 Task: Look for space in Lower Sacvkille, Canada from 7th July, 2023 to 15th July, 2023 for 6 adults in price range Rs.15000 to Rs.20000. Place can be entire place with 3 bedrooms having 3 beds and 3 bathrooms. Property type can be house, flat, guest house. Booking option can be shelf check-in. Required host language is English.
Action: Mouse moved to (379, 74)
Screenshot: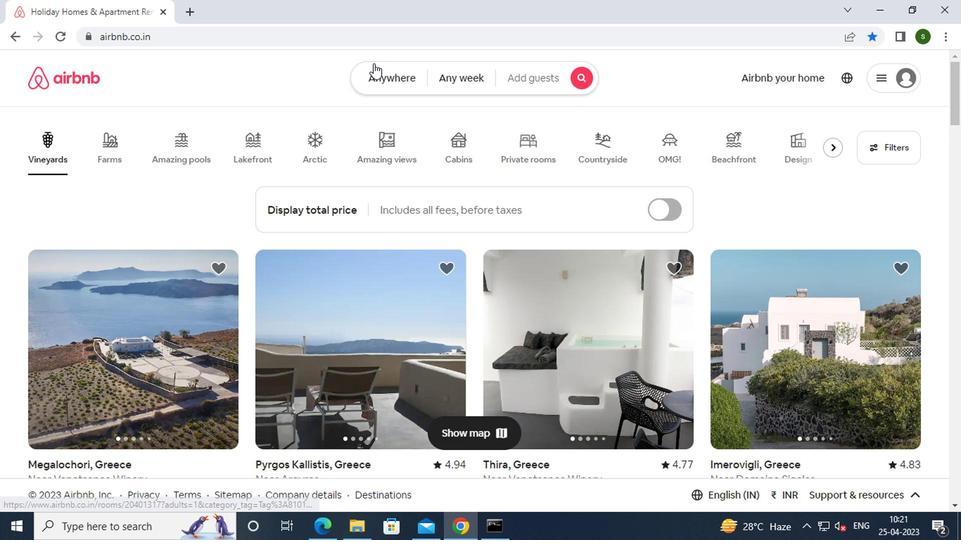 
Action: Mouse pressed left at (379, 74)
Screenshot: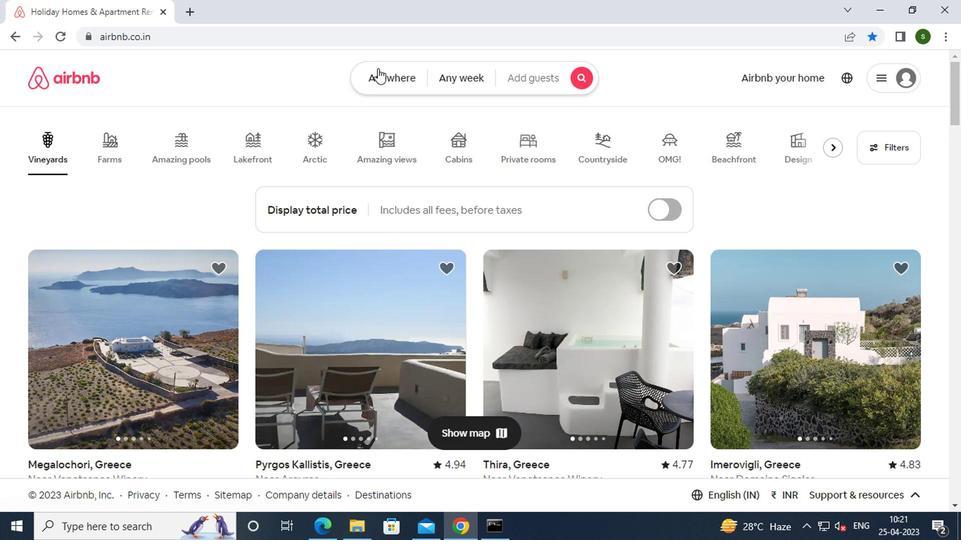 
Action: Mouse moved to (242, 136)
Screenshot: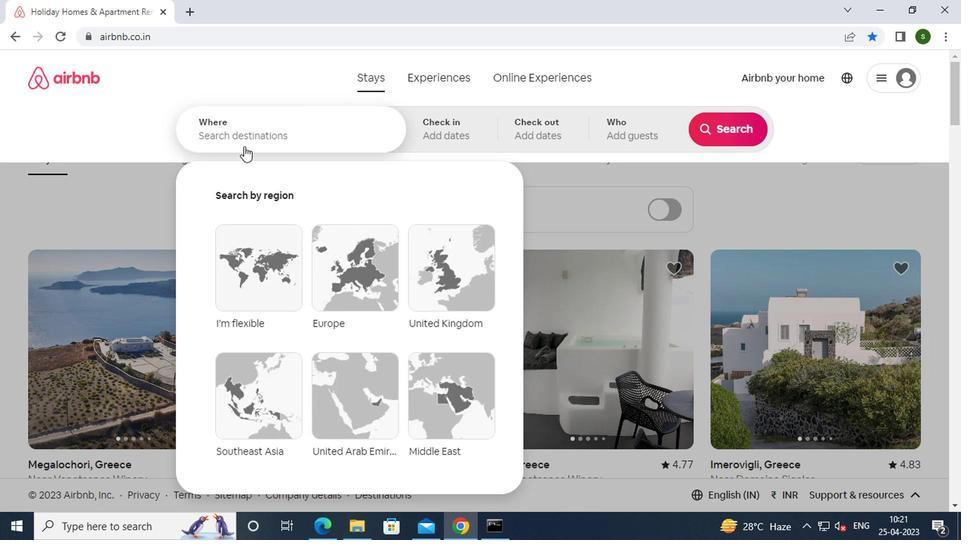 
Action: Mouse pressed left at (242, 136)
Screenshot: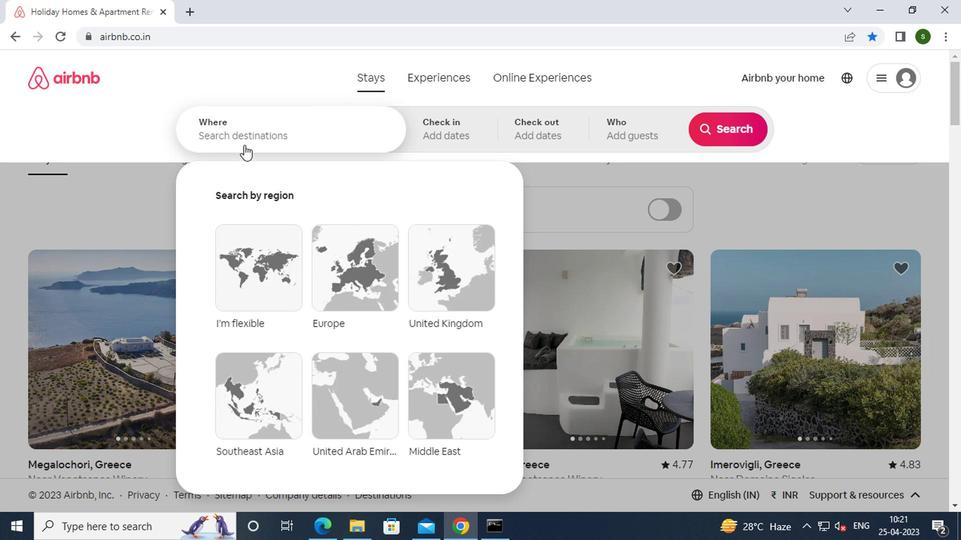 
Action: Key pressed l<Key.caps_lock>ower<Key.space><Key.caps_lock>s<Key.caps_lock>acvkille,<Key.space><Key.caps_lock>c<Key.caps_lock>anada<Key.enter>
Screenshot: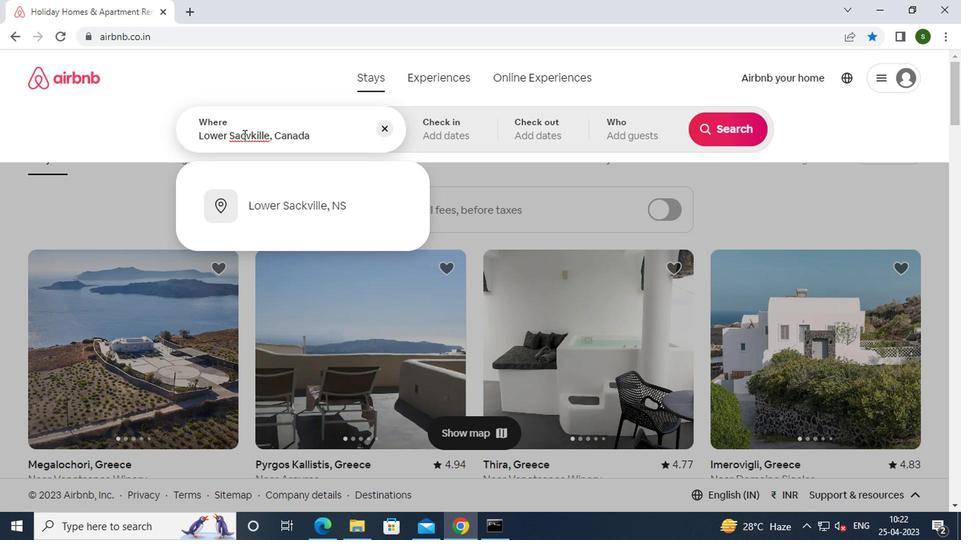 
Action: Mouse moved to (714, 243)
Screenshot: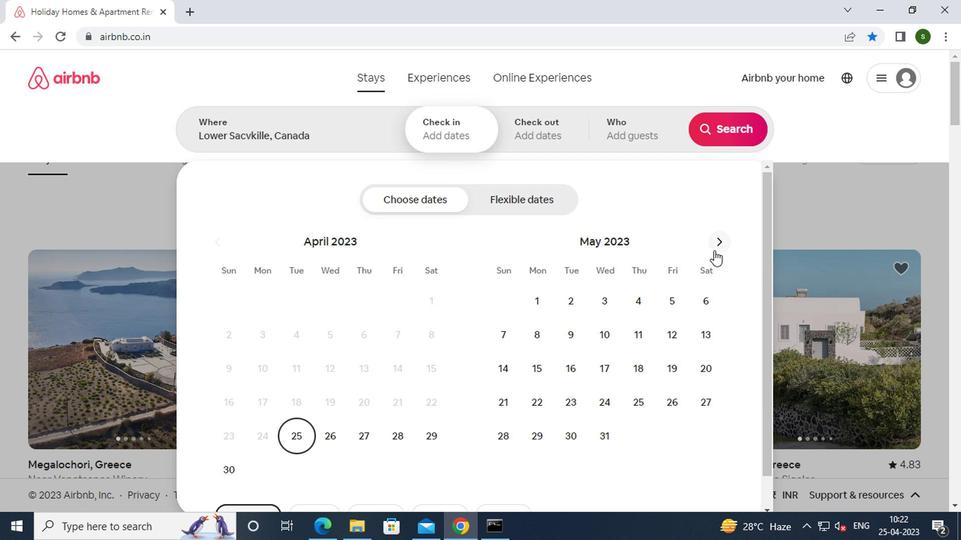 
Action: Mouse pressed left at (714, 243)
Screenshot: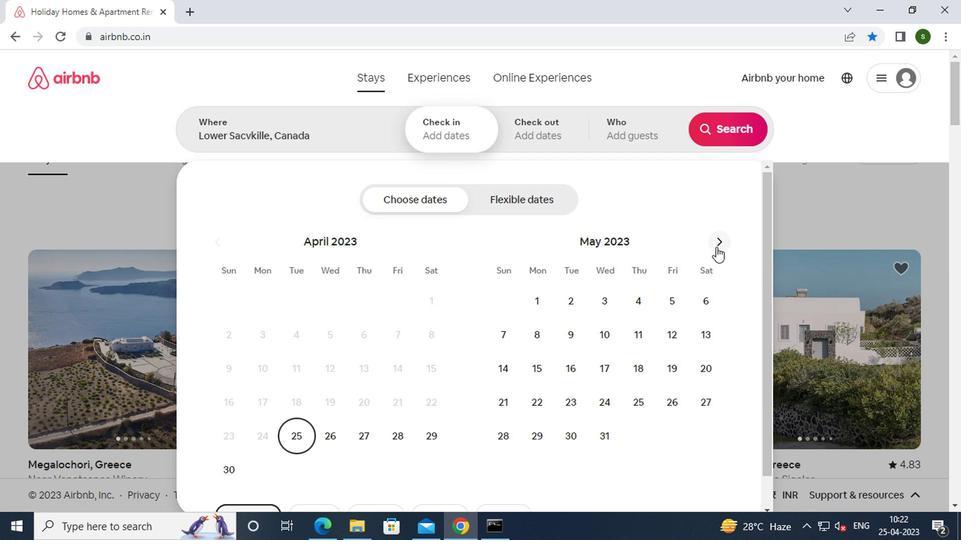 
Action: Mouse pressed left at (714, 243)
Screenshot: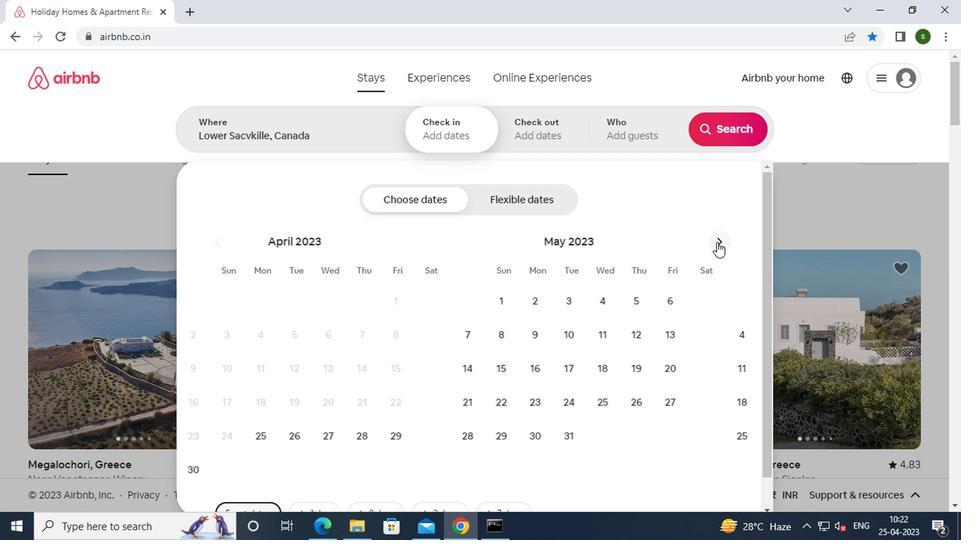 
Action: Mouse moved to (667, 333)
Screenshot: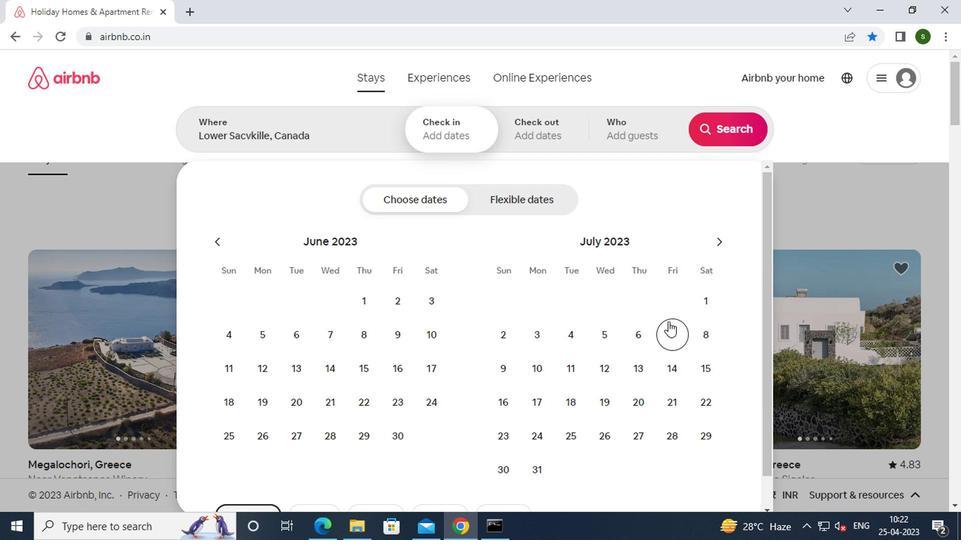 
Action: Mouse pressed left at (667, 333)
Screenshot: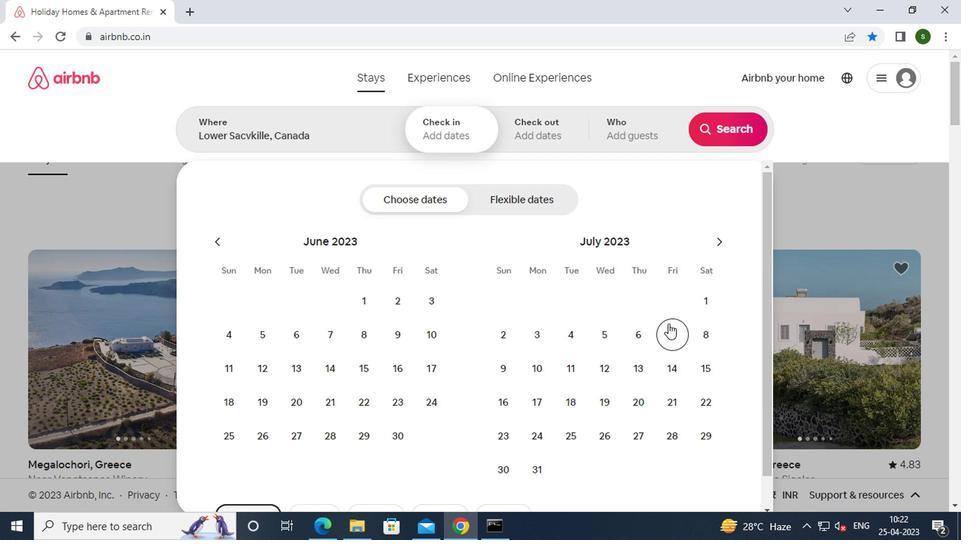
Action: Mouse moved to (707, 374)
Screenshot: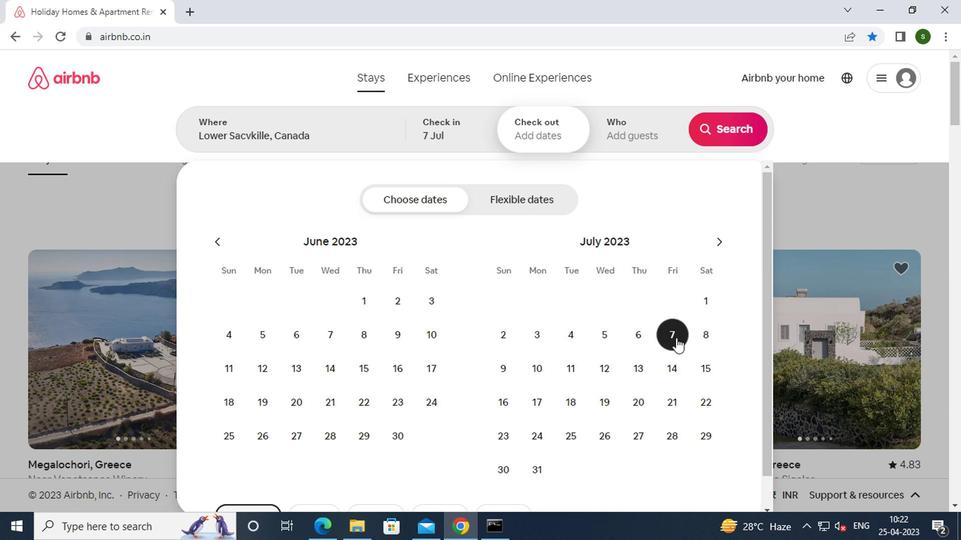 
Action: Mouse pressed left at (707, 374)
Screenshot: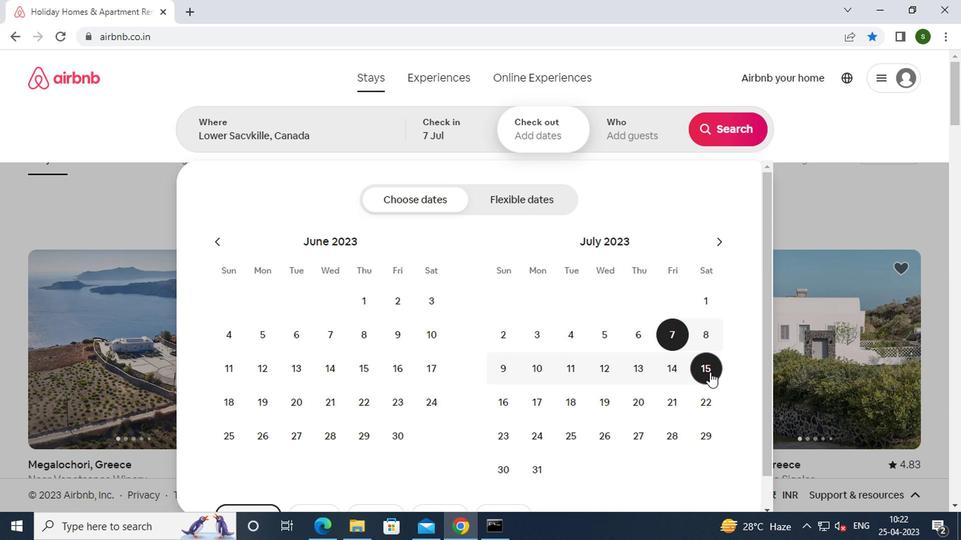 
Action: Mouse moved to (640, 139)
Screenshot: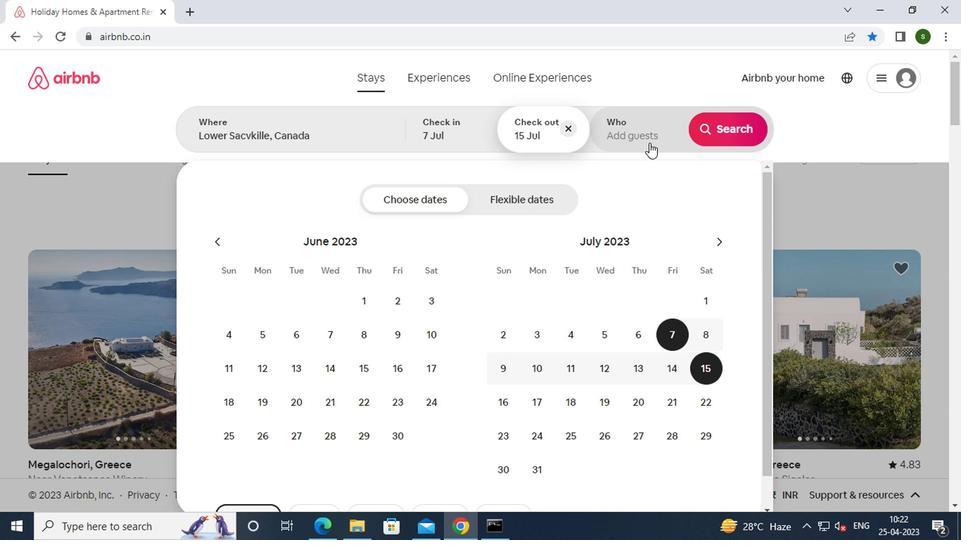 
Action: Mouse pressed left at (640, 139)
Screenshot: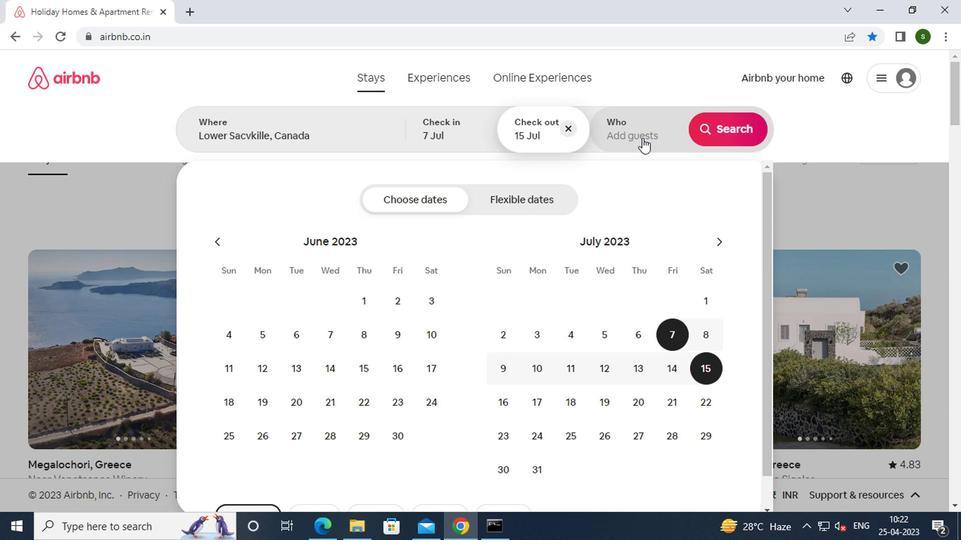 
Action: Mouse moved to (727, 206)
Screenshot: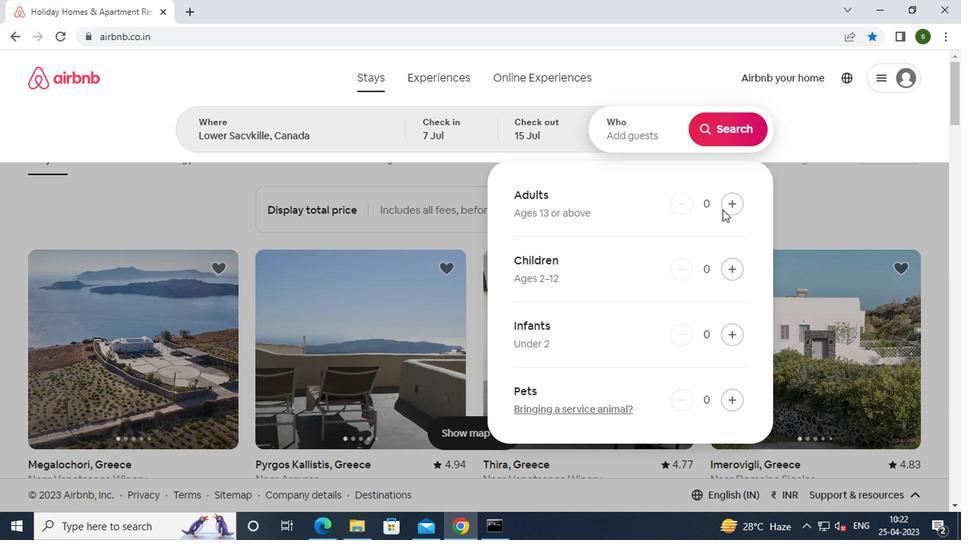 
Action: Mouse pressed left at (727, 206)
Screenshot: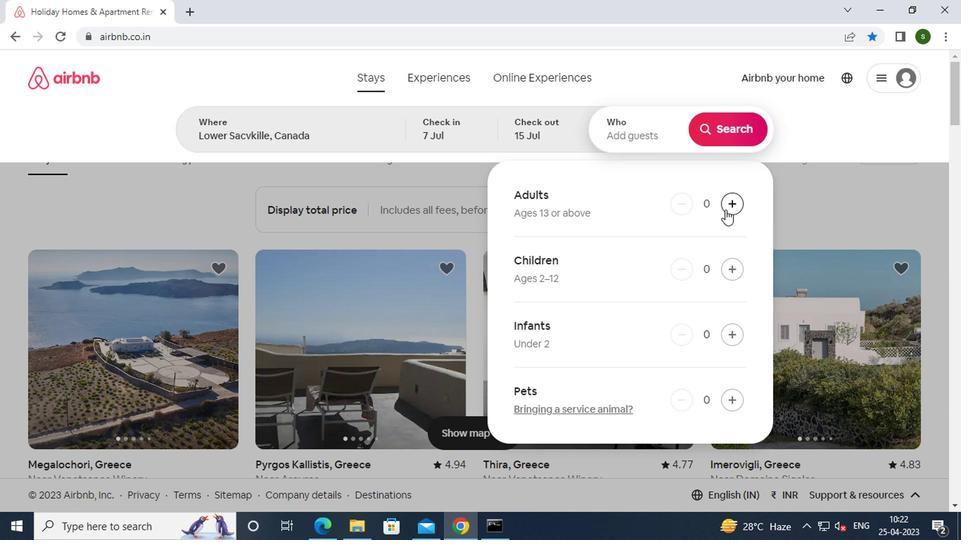 
Action: Mouse pressed left at (727, 206)
Screenshot: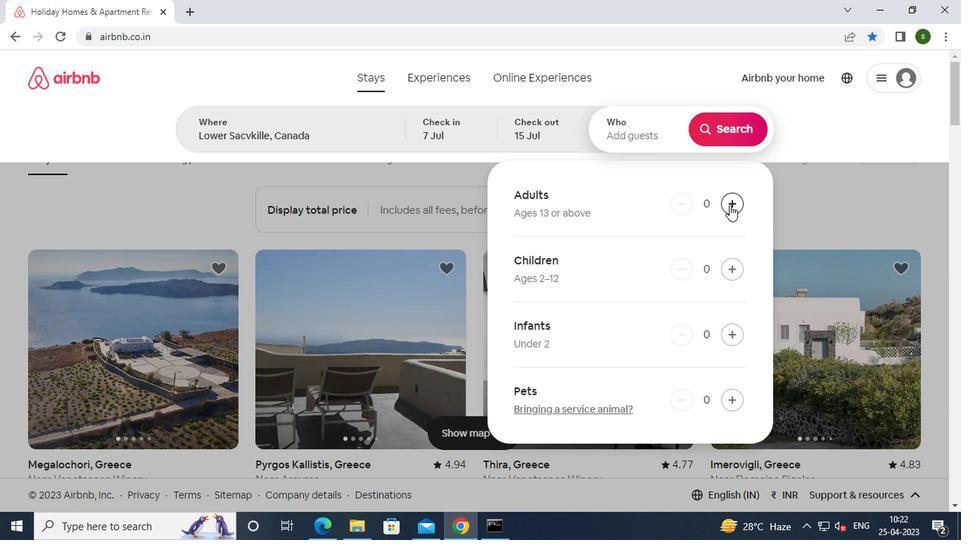 
Action: Mouse pressed left at (727, 206)
Screenshot: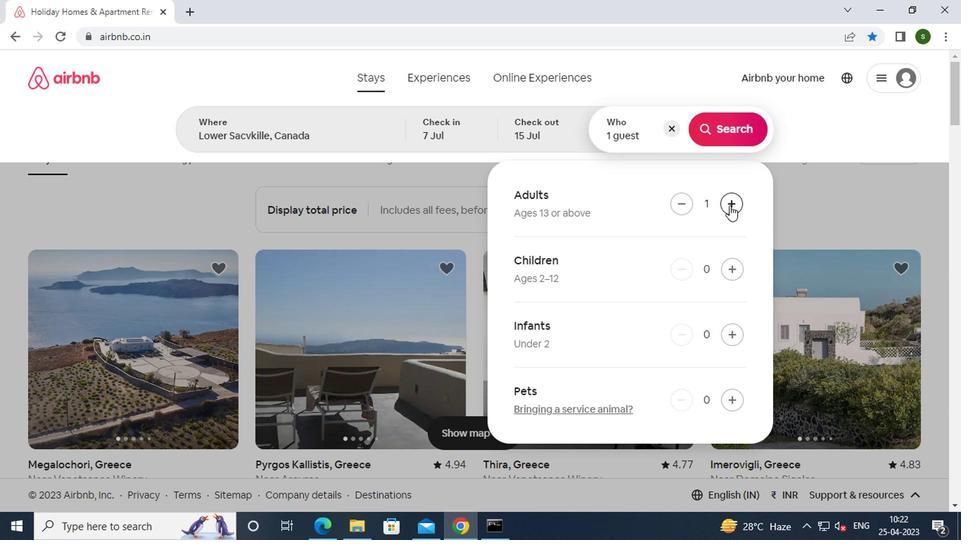 
Action: Mouse pressed left at (727, 206)
Screenshot: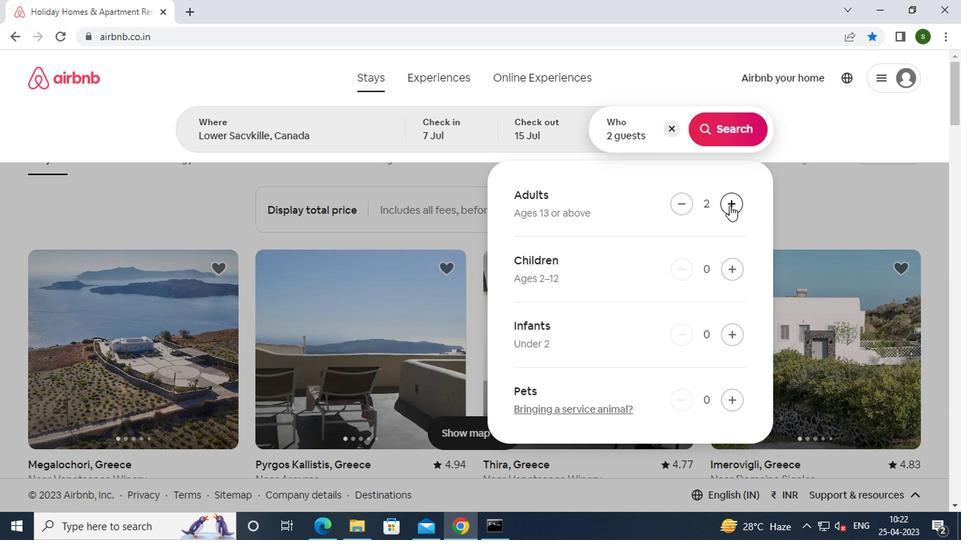 
Action: Mouse pressed left at (727, 206)
Screenshot: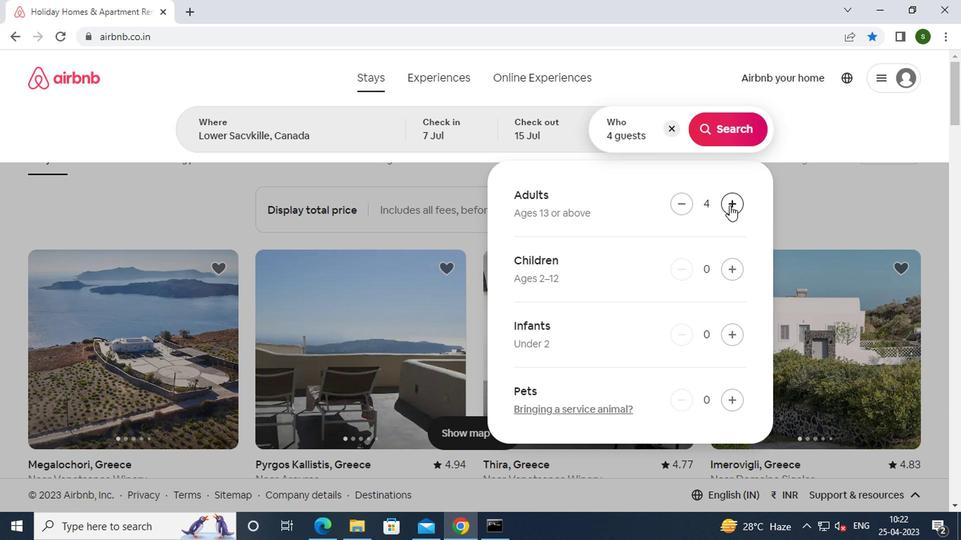 
Action: Mouse moved to (727, 206)
Screenshot: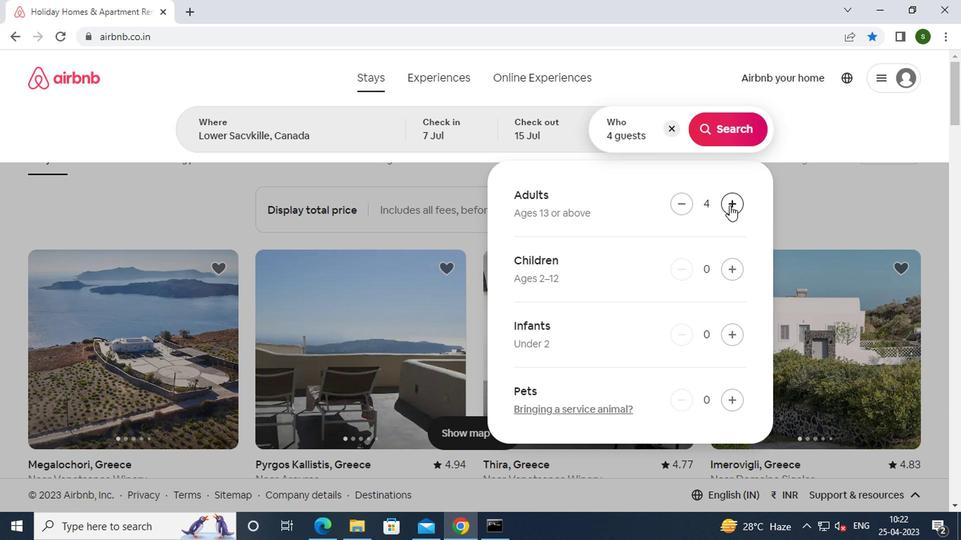 
Action: Mouse pressed left at (727, 206)
Screenshot: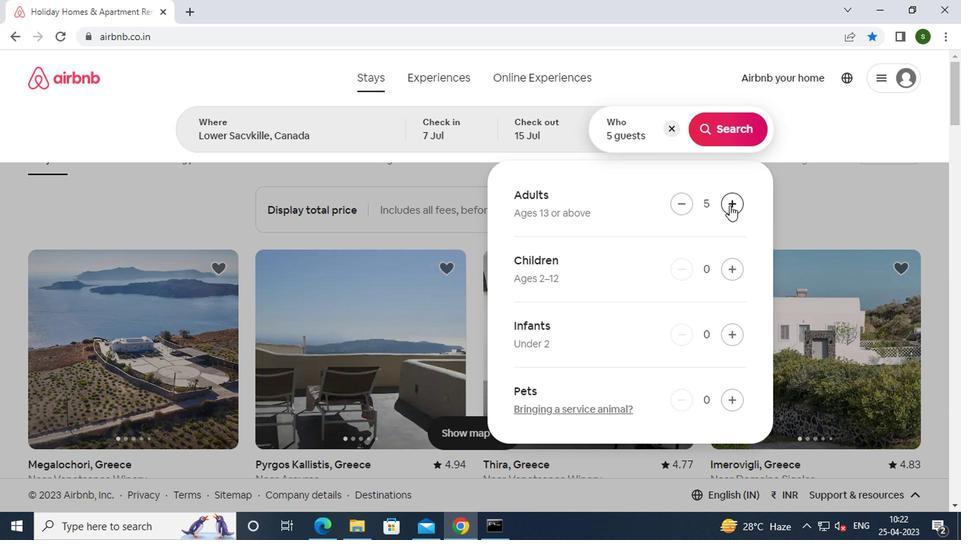 
Action: Mouse moved to (712, 135)
Screenshot: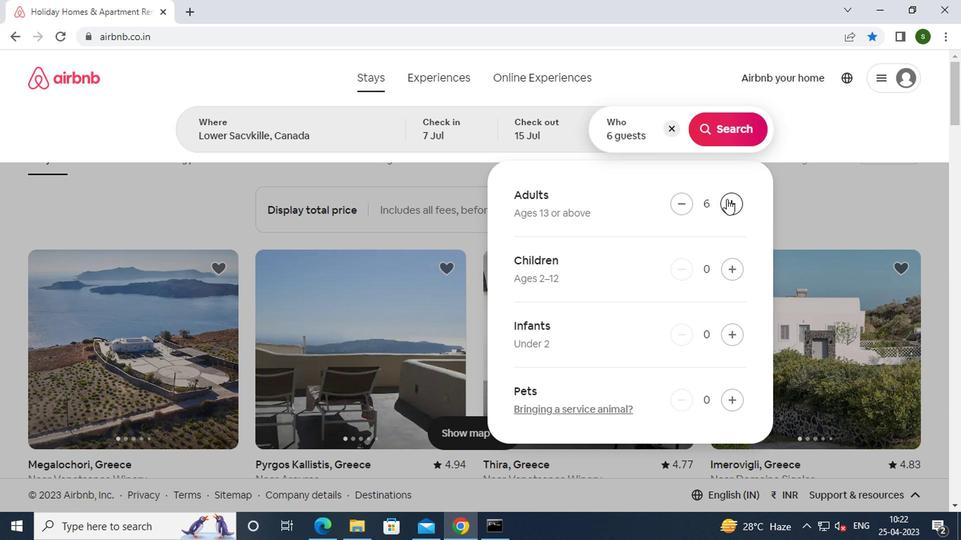 
Action: Mouse pressed left at (712, 135)
Screenshot: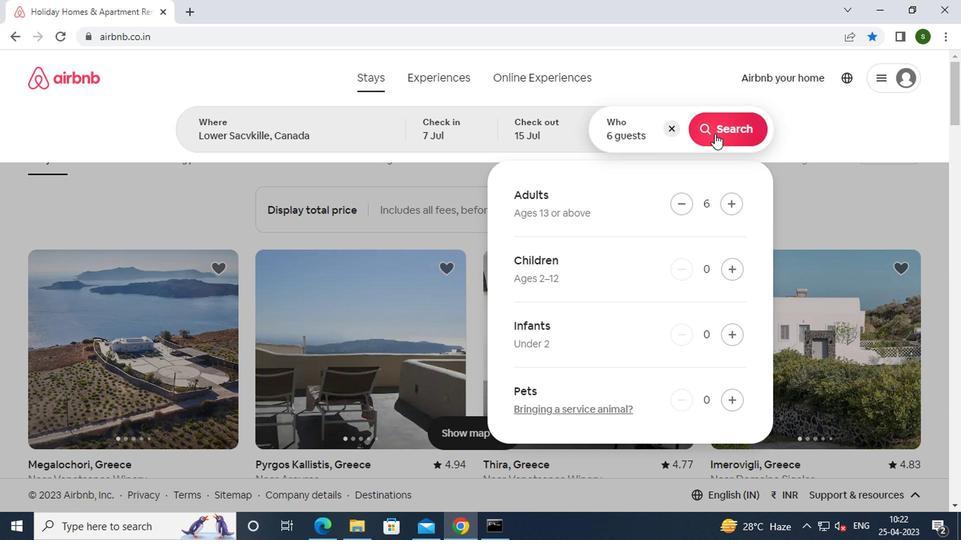 
Action: Mouse moved to (880, 130)
Screenshot: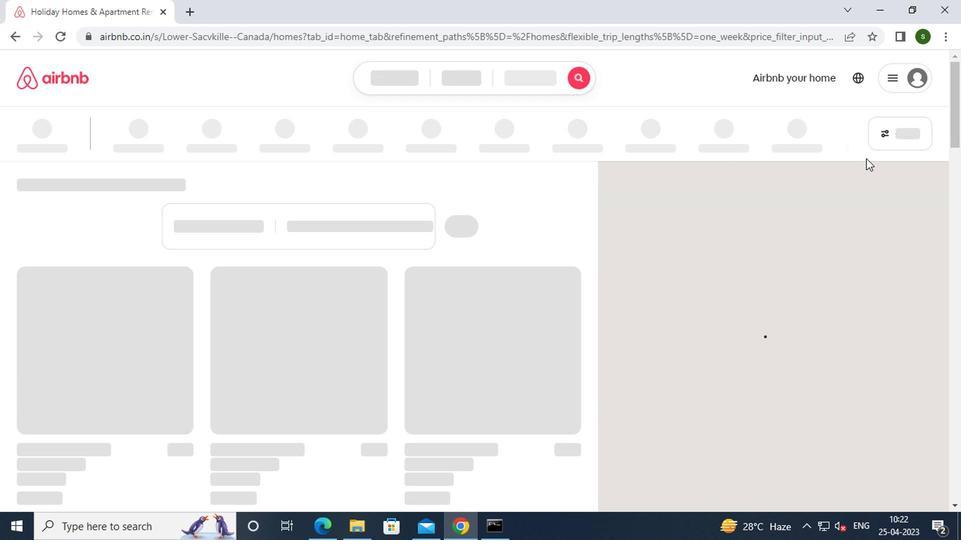 
Action: Mouse pressed left at (880, 130)
Screenshot: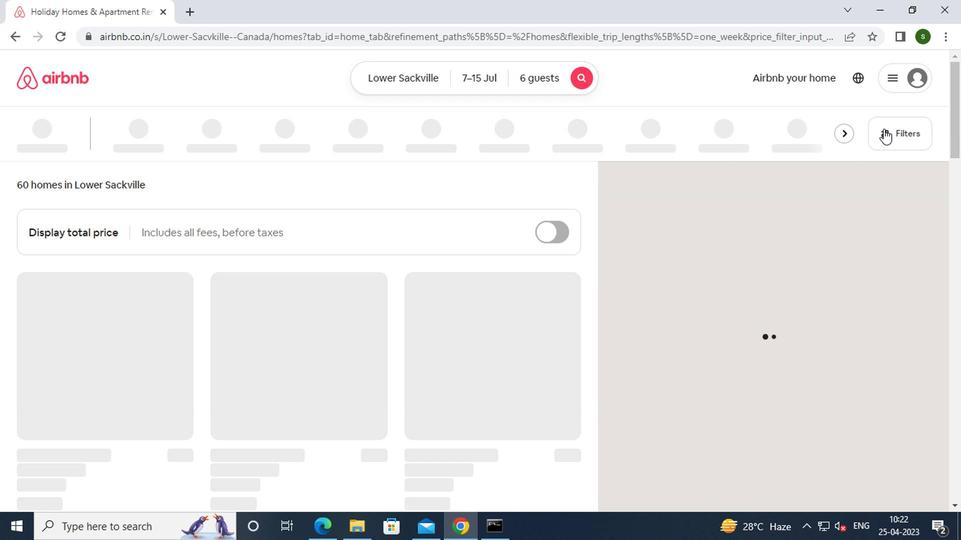 
Action: Mouse moved to (356, 318)
Screenshot: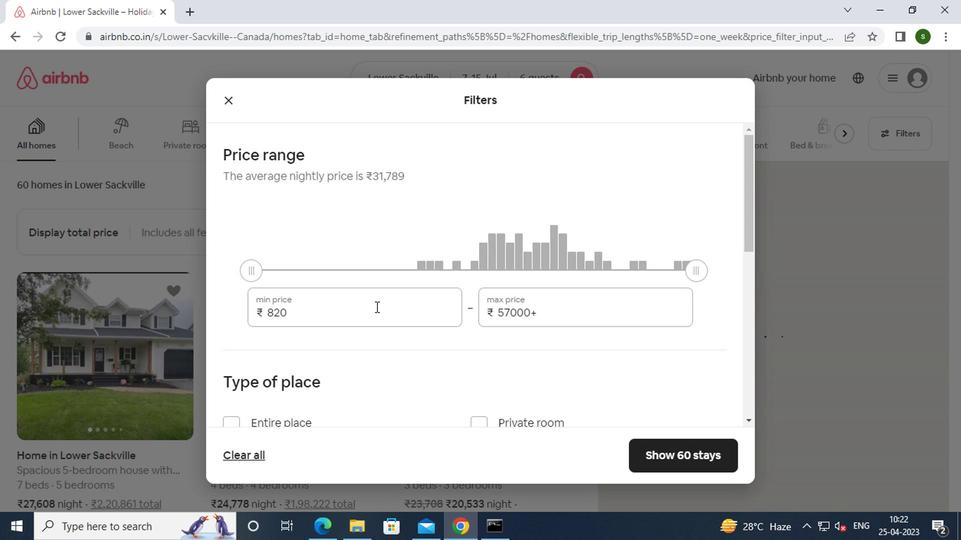 
Action: Mouse pressed left at (356, 318)
Screenshot: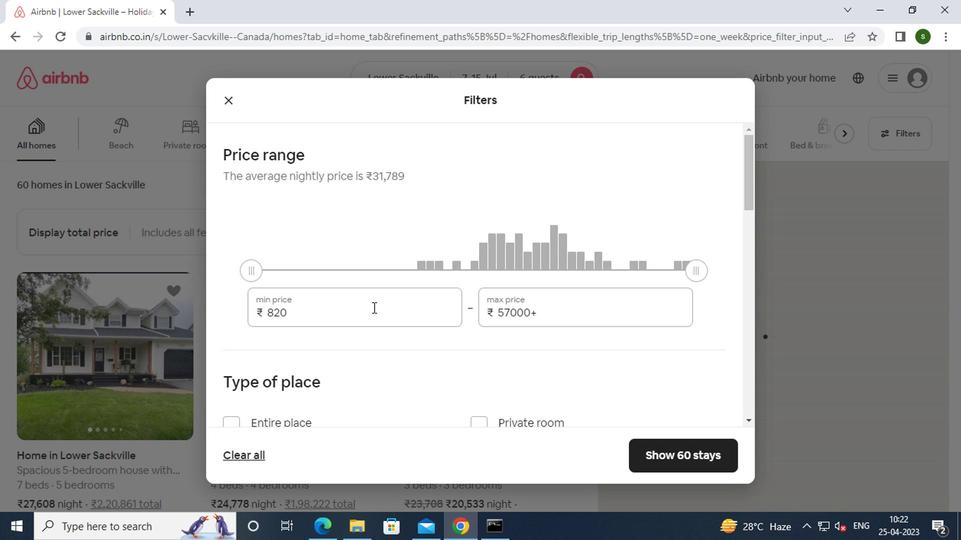 
Action: Key pressed <Key.backspace><Key.backspace><Key.backspace><Key.backspace><Key.backspace><Key.backspace><Key.backspace>15000
Screenshot: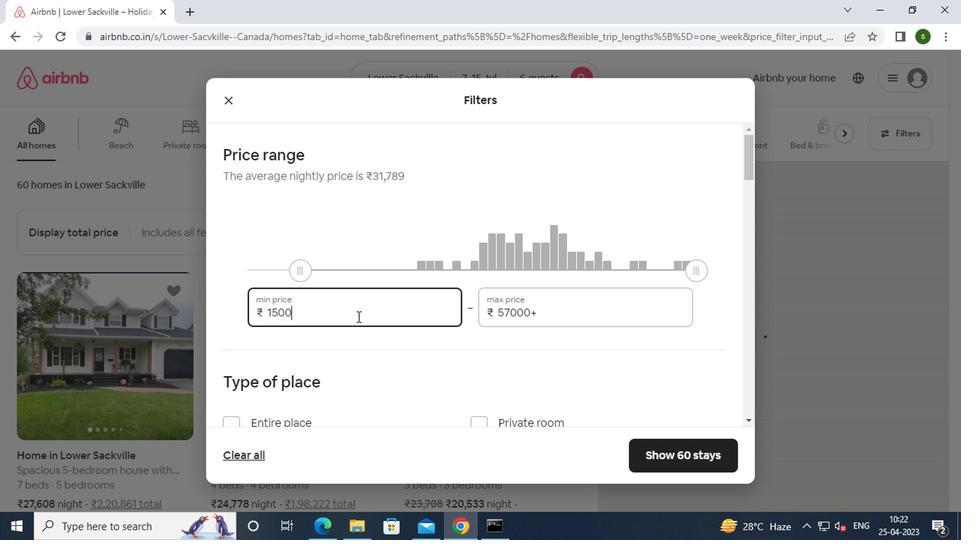 
Action: Mouse moved to (548, 313)
Screenshot: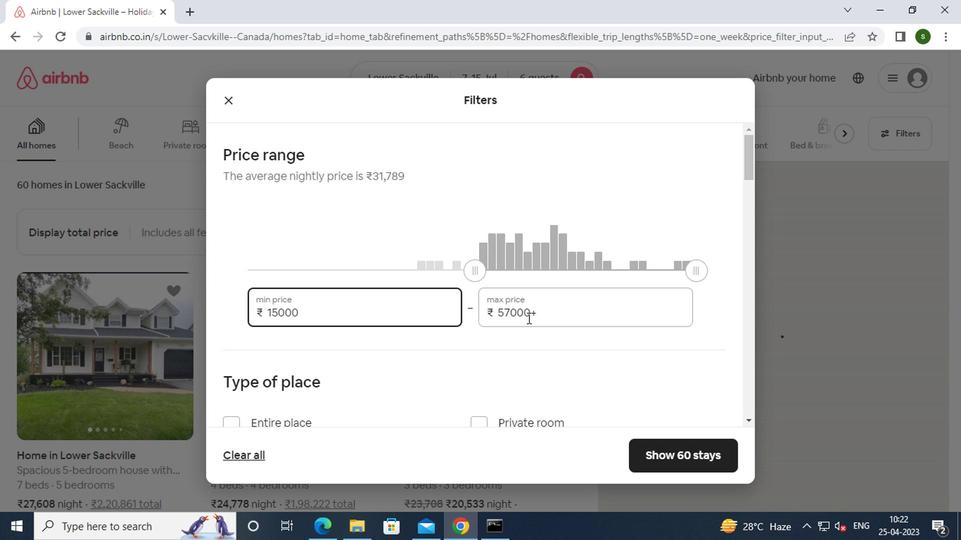
Action: Mouse pressed left at (548, 313)
Screenshot: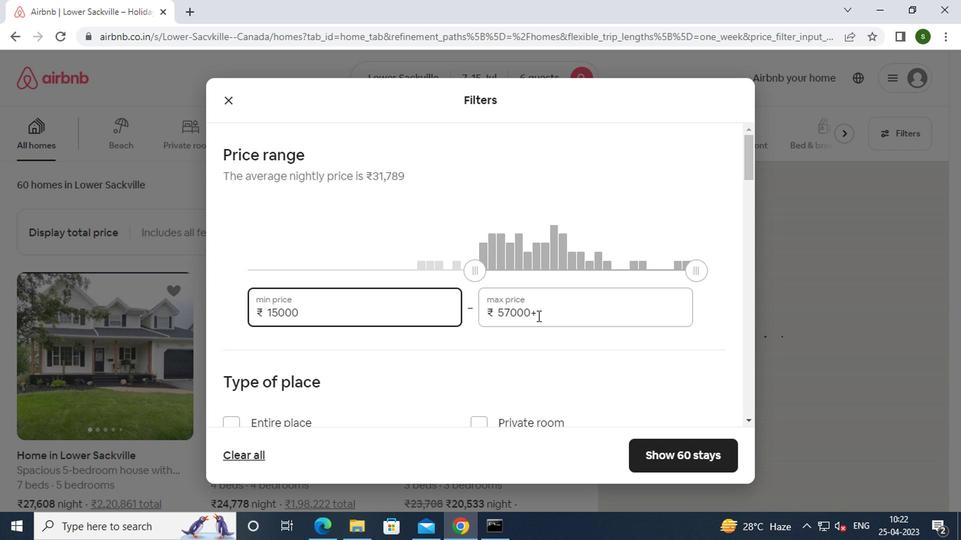 
Action: Mouse moved to (520, 320)
Screenshot: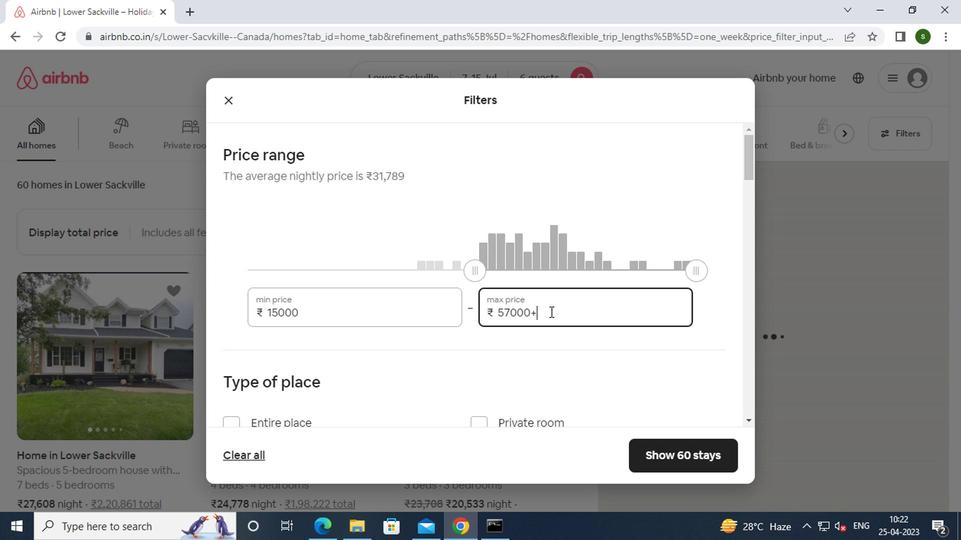
Action: Key pressed <Key.backspace><Key.backspace><Key.backspace><Key.backspace><Key.backspace><Key.backspace><Key.backspace><Key.backspace><Key.backspace><Key.backspace><Key.backspace><Key.backspace><Key.backspace>2
Screenshot: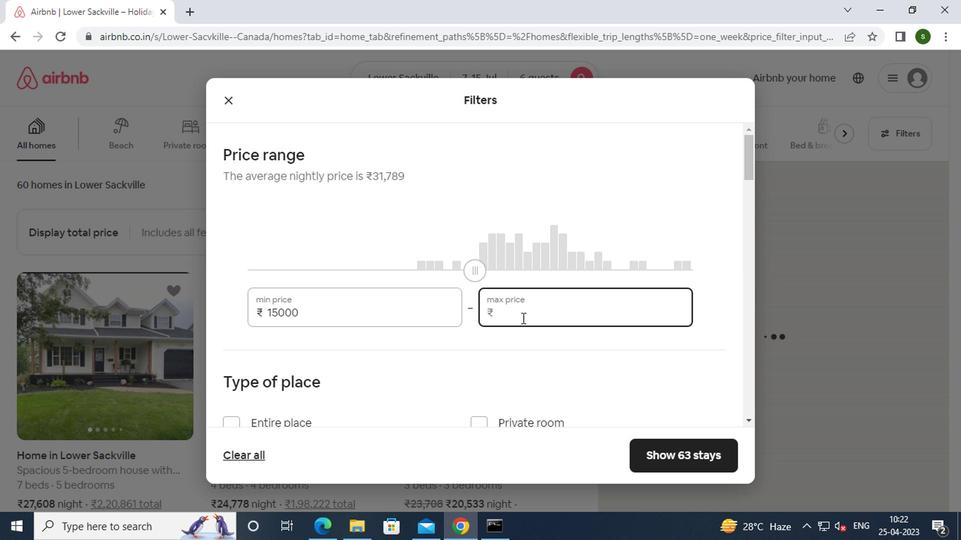 
Action: Mouse moved to (519, 320)
Screenshot: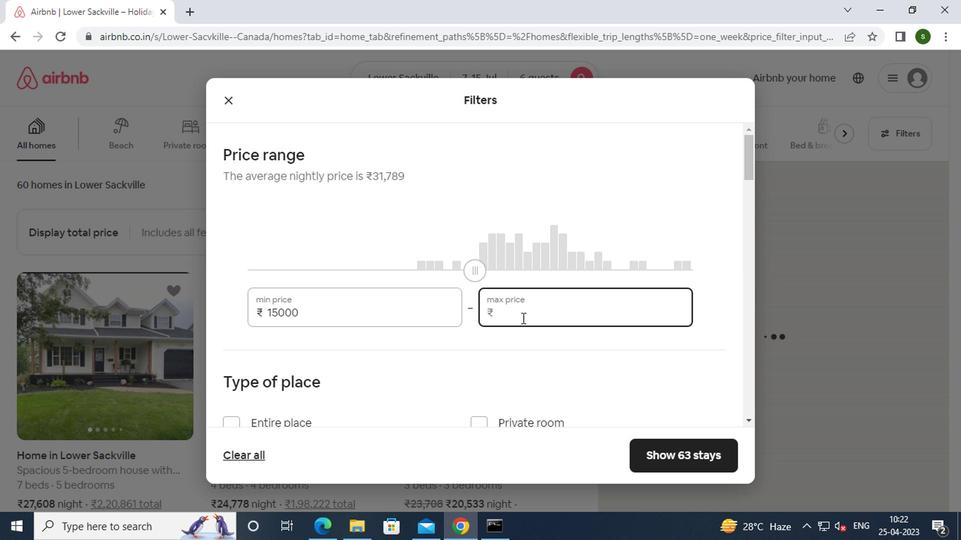 
Action: Key pressed 0000
Screenshot: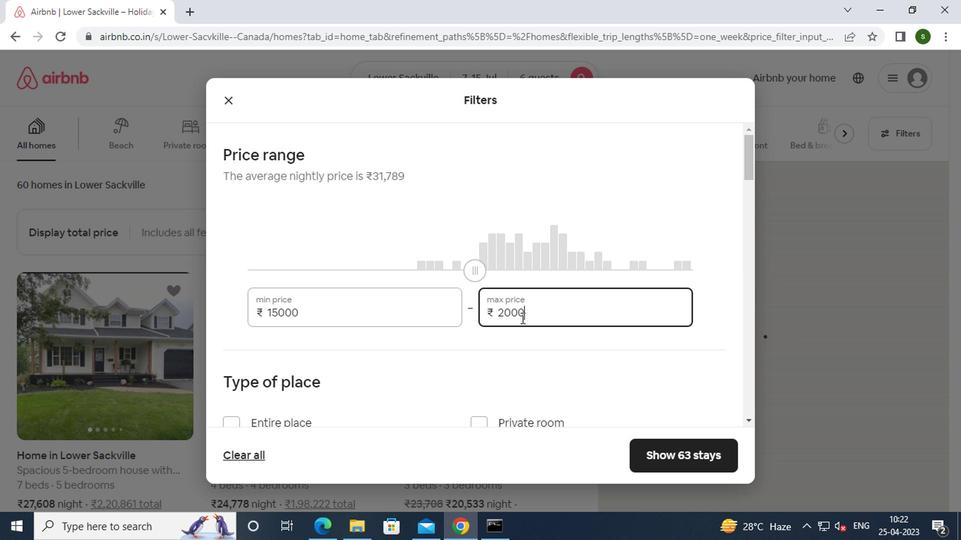 
Action: Mouse moved to (461, 326)
Screenshot: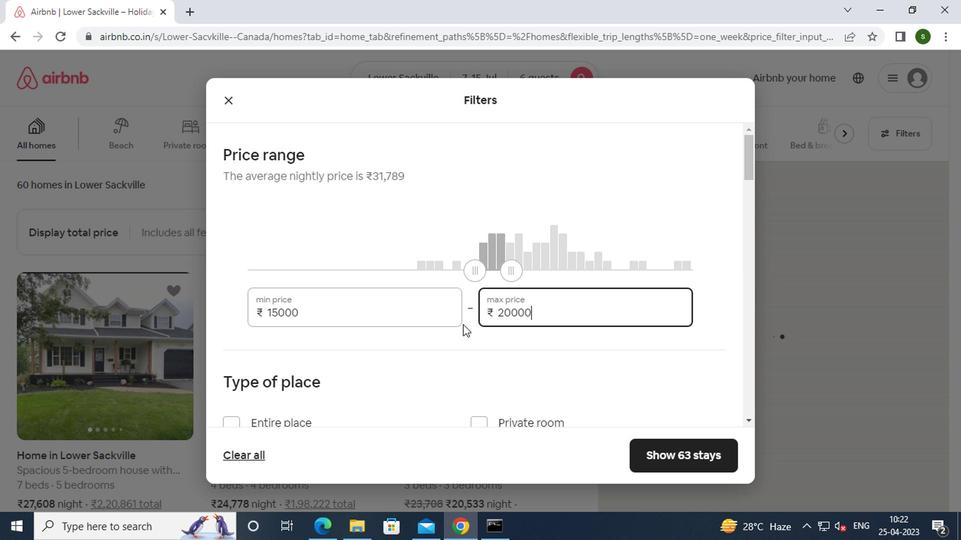 
Action: Mouse scrolled (461, 325) with delta (0, -1)
Screenshot: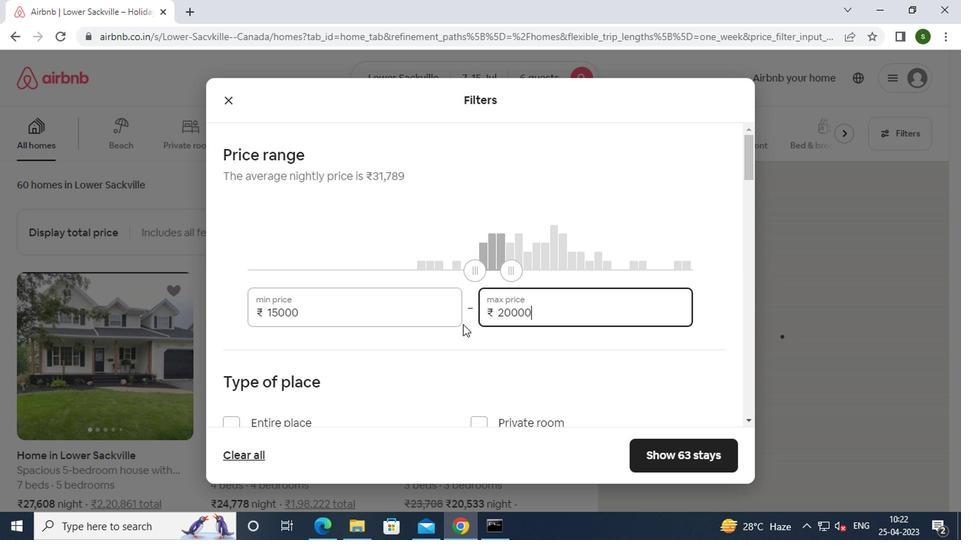 
Action: Mouse moved to (460, 326)
Screenshot: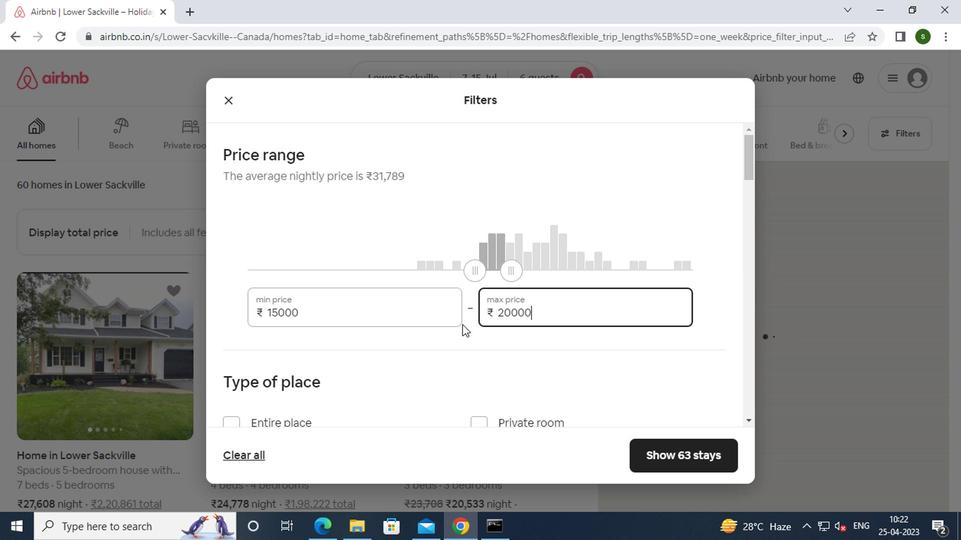 
Action: Mouse scrolled (460, 325) with delta (0, -1)
Screenshot: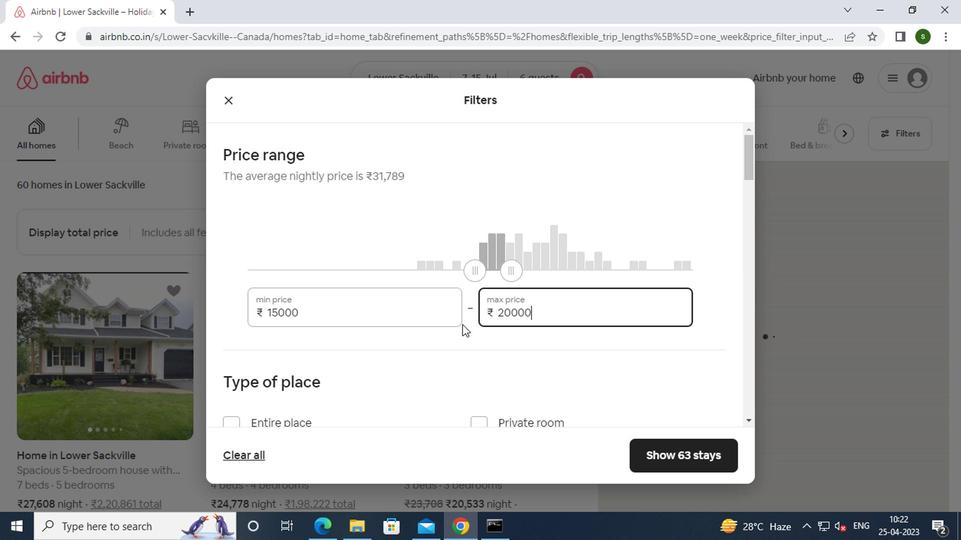 
Action: Mouse moved to (283, 290)
Screenshot: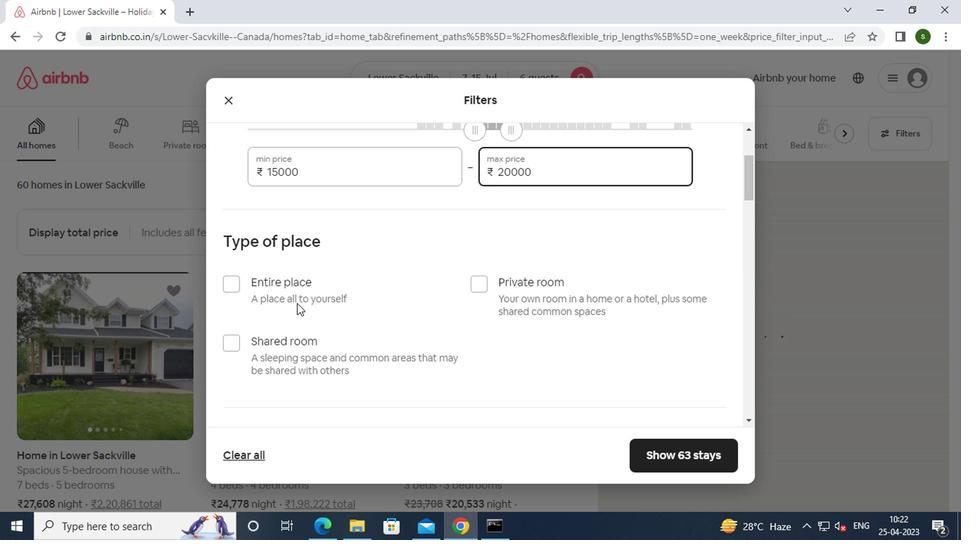 
Action: Mouse pressed left at (283, 290)
Screenshot: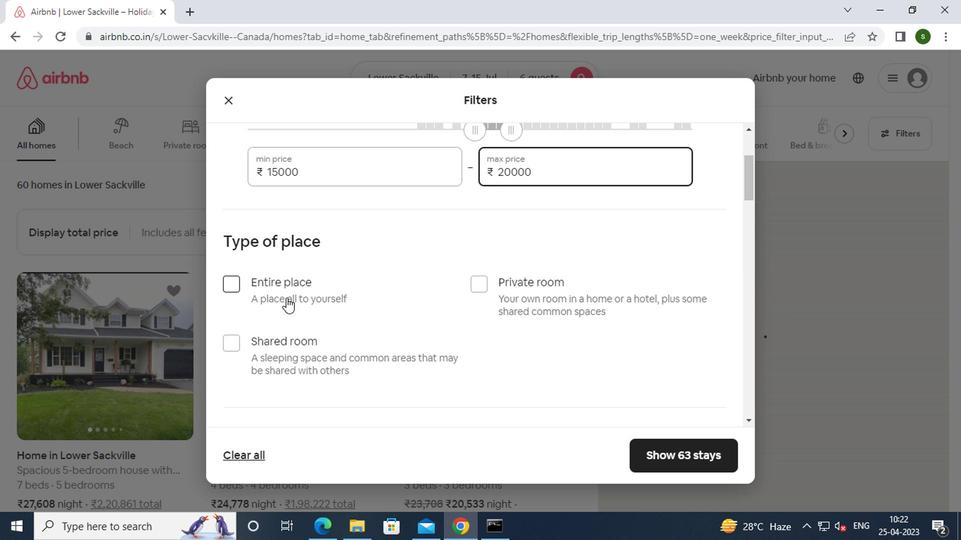
Action: Mouse moved to (374, 294)
Screenshot: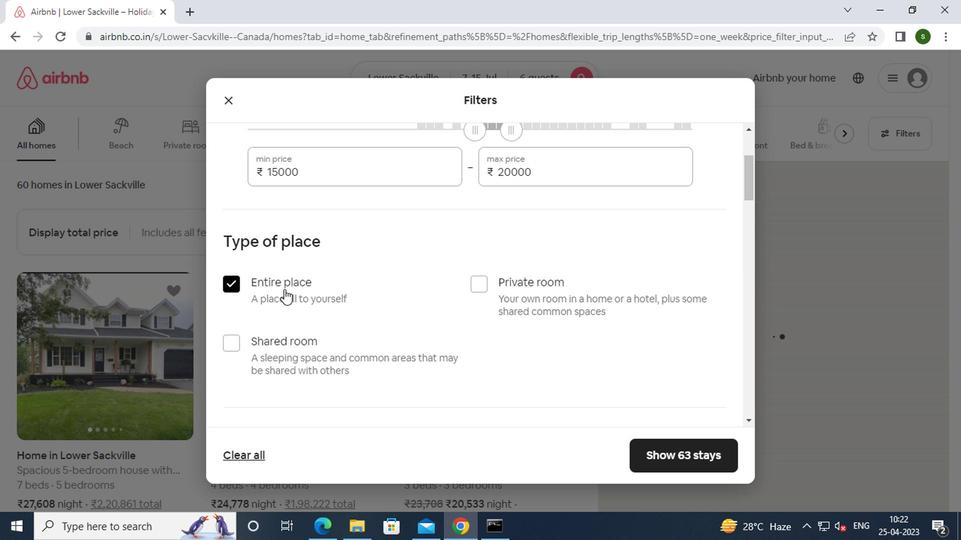 
Action: Mouse scrolled (374, 293) with delta (0, 0)
Screenshot: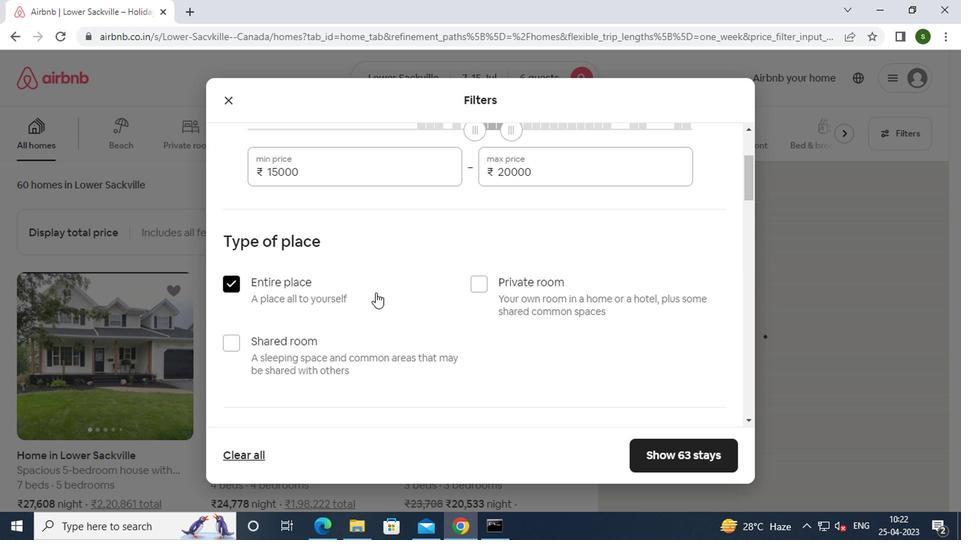 
Action: Mouse scrolled (374, 293) with delta (0, 0)
Screenshot: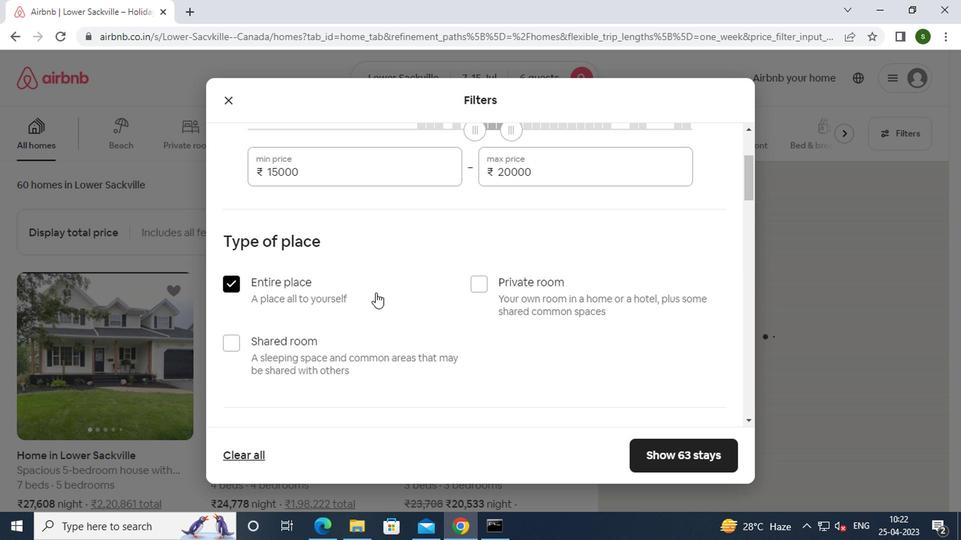 
Action: Mouse scrolled (374, 293) with delta (0, 0)
Screenshot: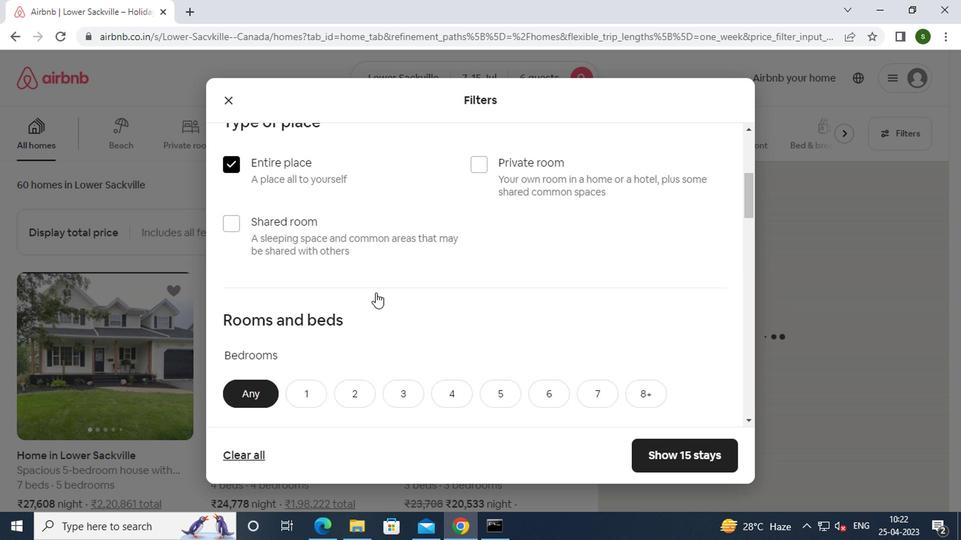 
Action: Mouse moved to (407, 297)
Screenshot: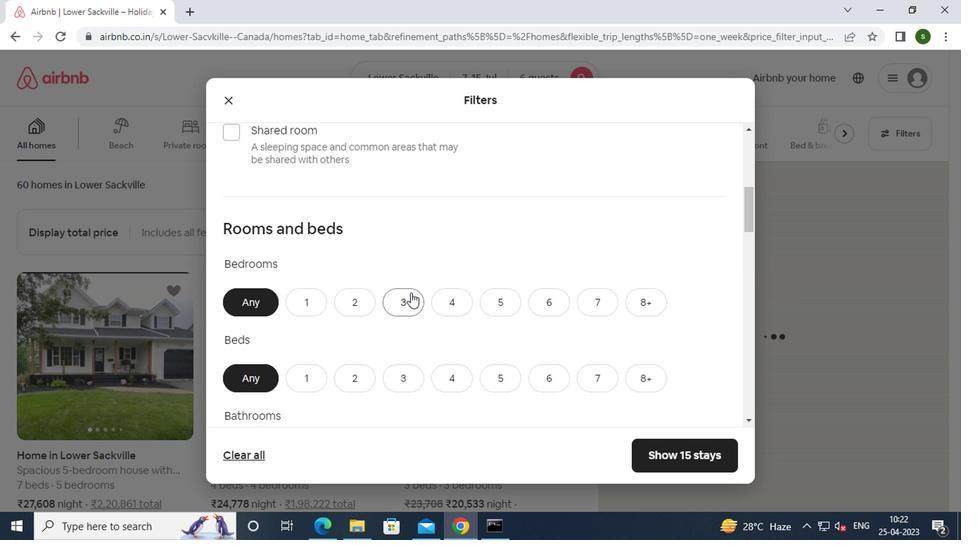 
Action: Mouse pressed left at (407, 297)
Screenshot: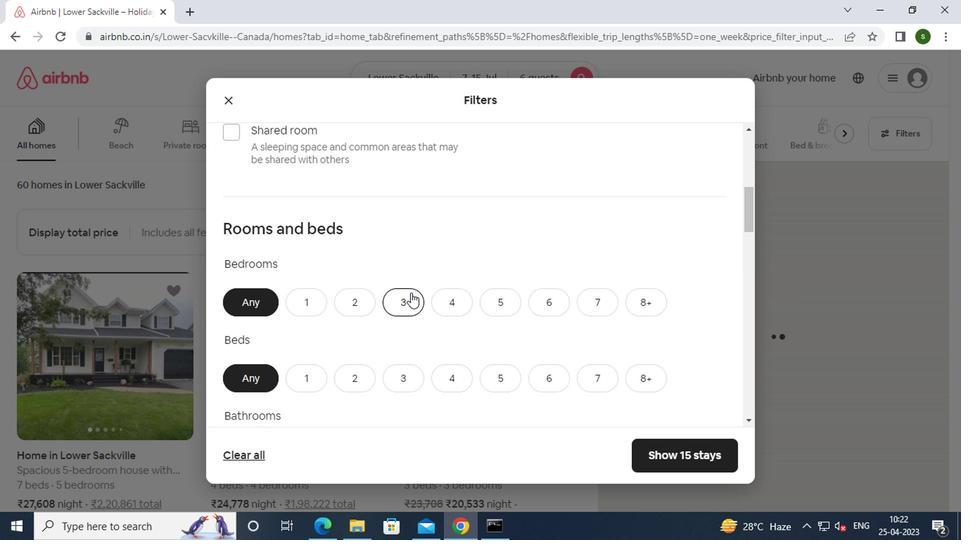 
Action: Mouse moved to (409, 375)
Screenshot: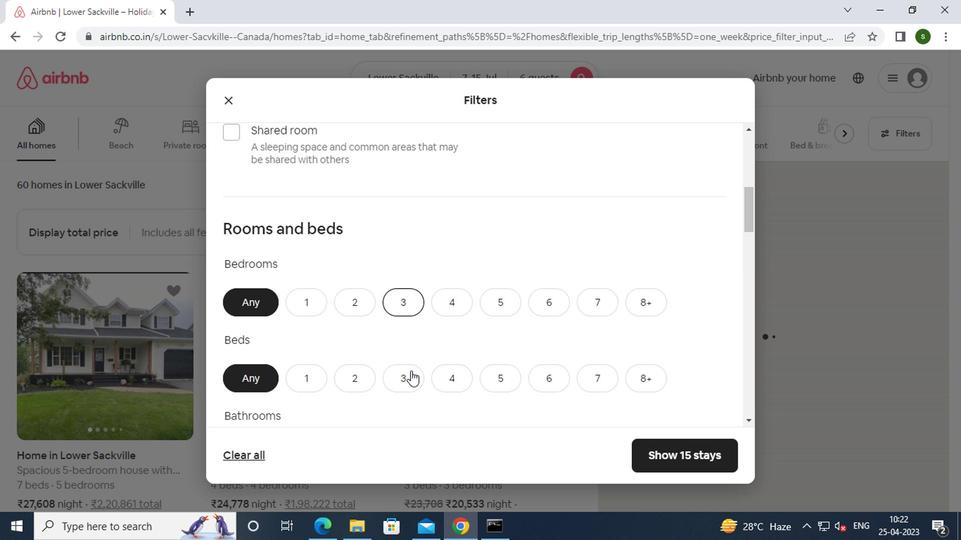 
Action: Mouse pressed left at (409, 375)
Screenshot: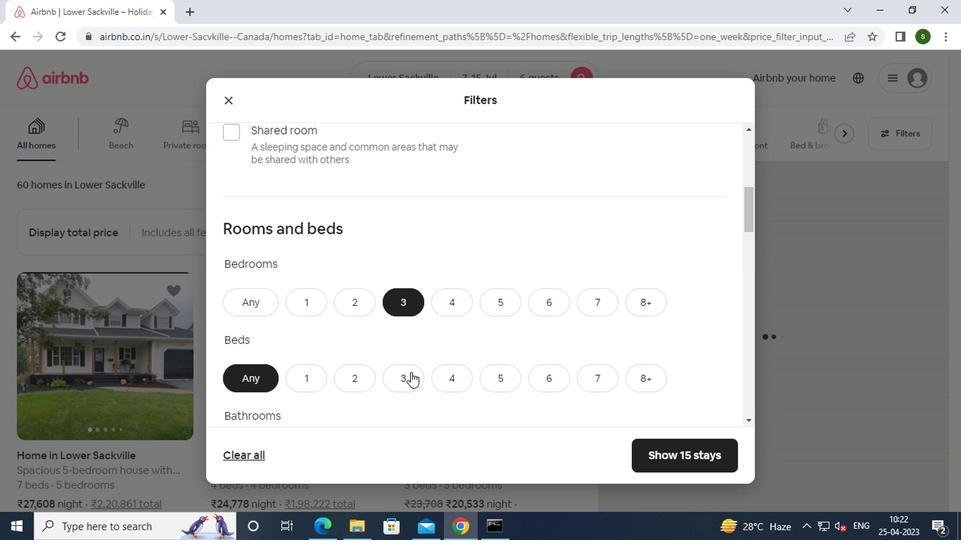 
Action: Mouse moved to (408, 373)
Screenshot: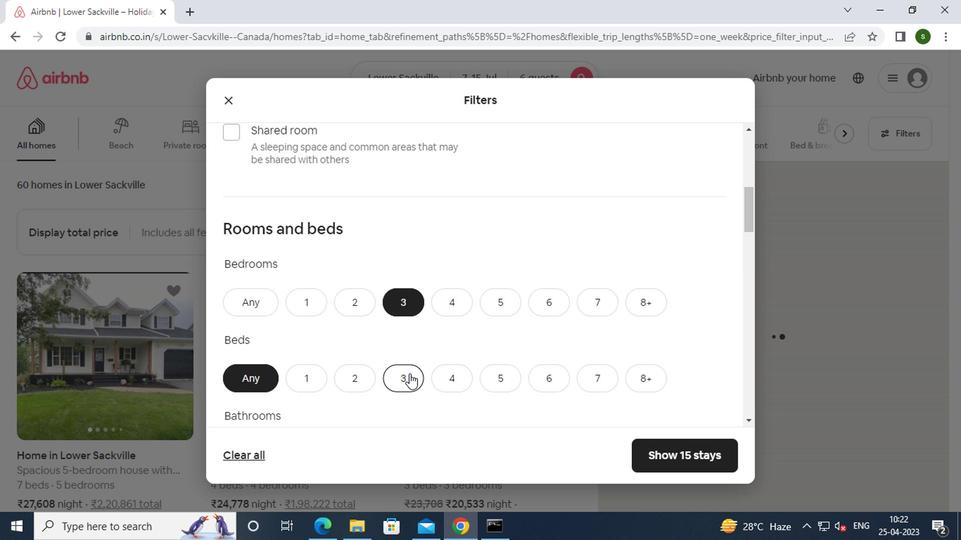 
Action: Mouse scrolled (408, 372) with delta (0, 0)
Screenshot: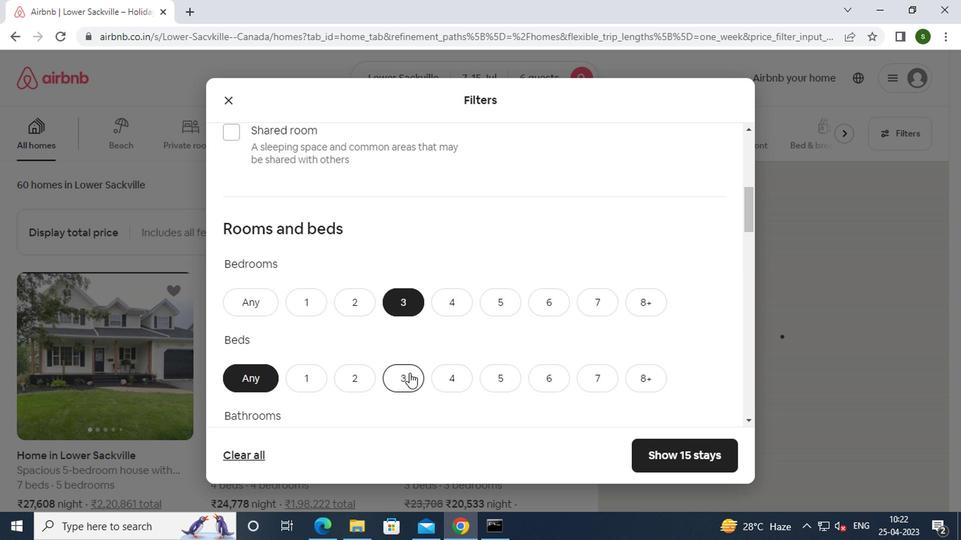 
Action: Mouse scrolled (408, 372) with delta (0, 0)
Screenshot: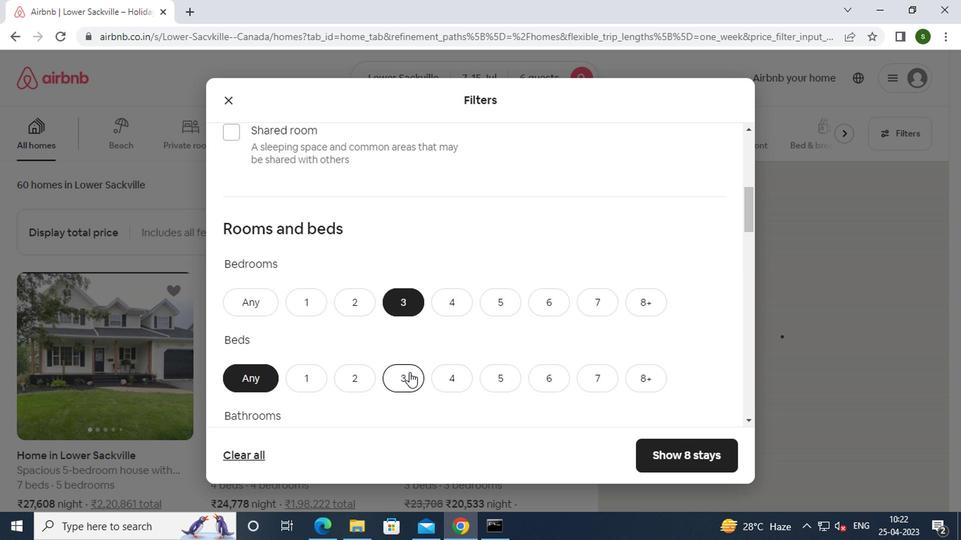 
Action: Mouse moved to (400, 311)
Screenshot: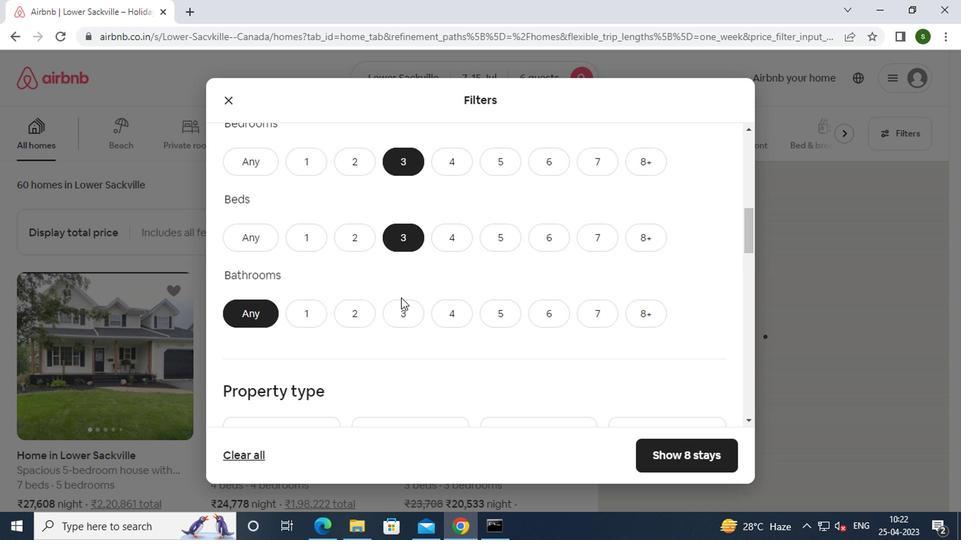 
Action: Mouse pressed left at (400, 311)
Screenshot: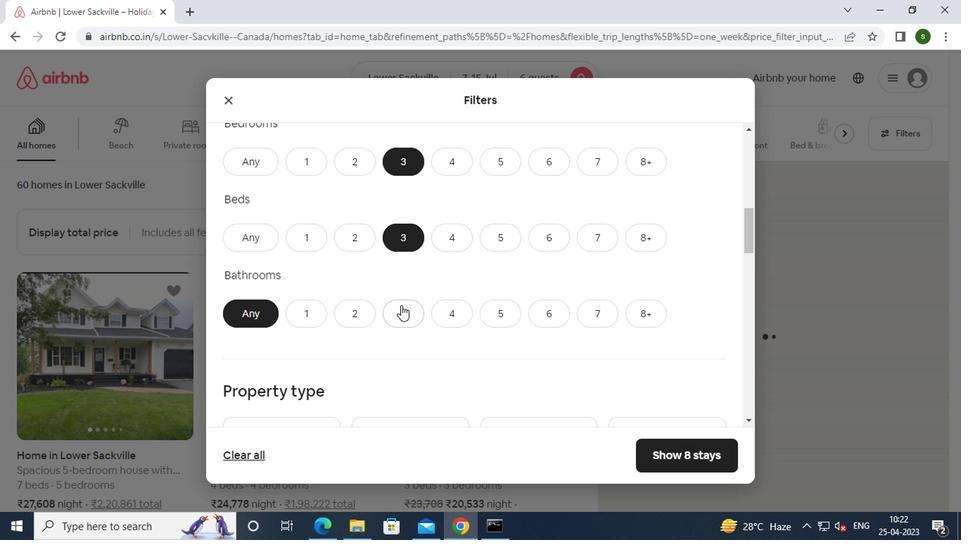 
Action: Mouse scrolled (400, 311) with delta (0, 0)
Screenshot: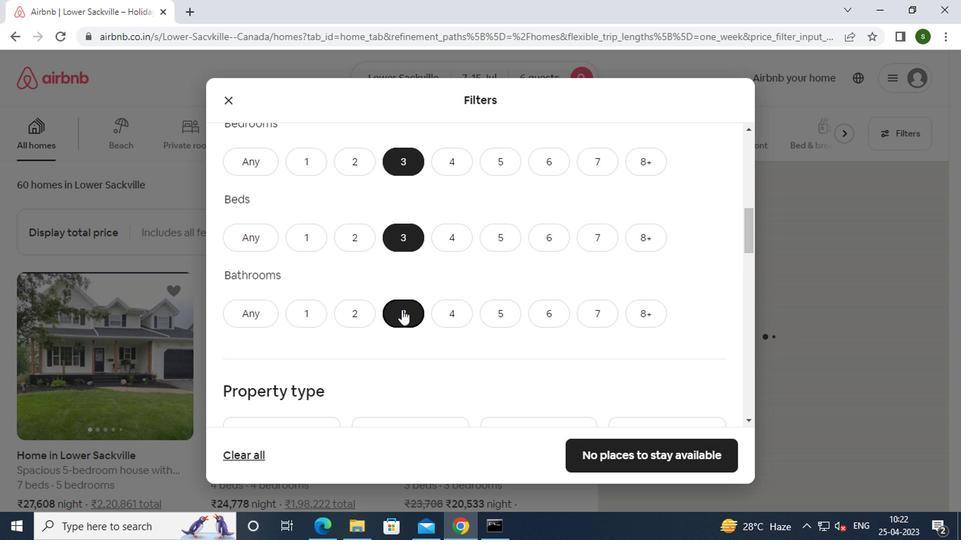 
Action: Mouse scrolled (400, 311) with delta (0, 0)
Screenshot: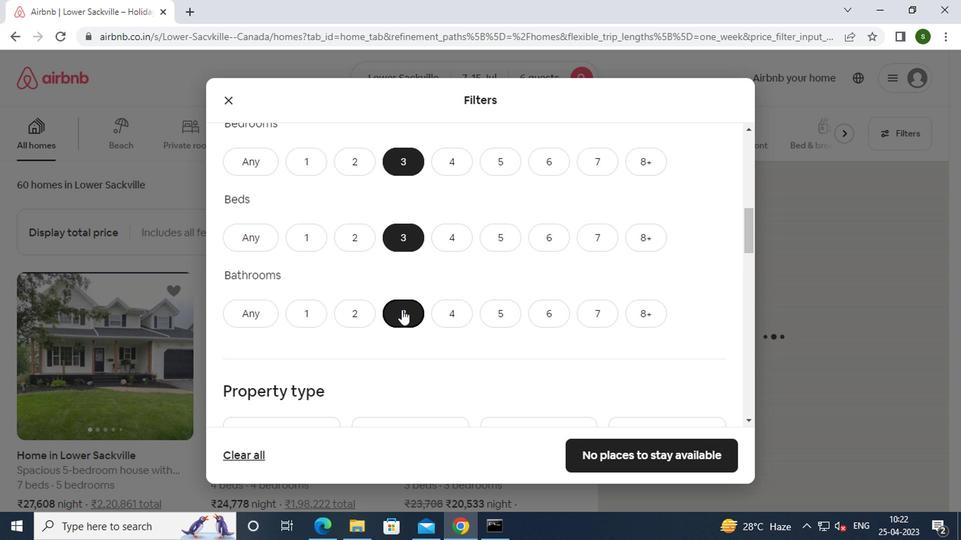 
Action: Mouse scrolled (400, 311) with delta (0, 0)
Screenshot: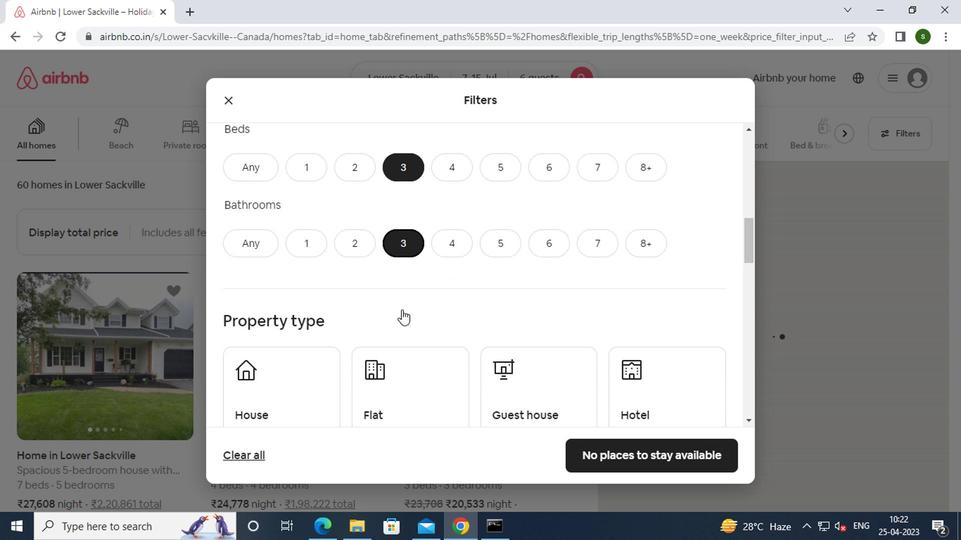 
Action: Mouse moved to (300, 271)
Screenshot: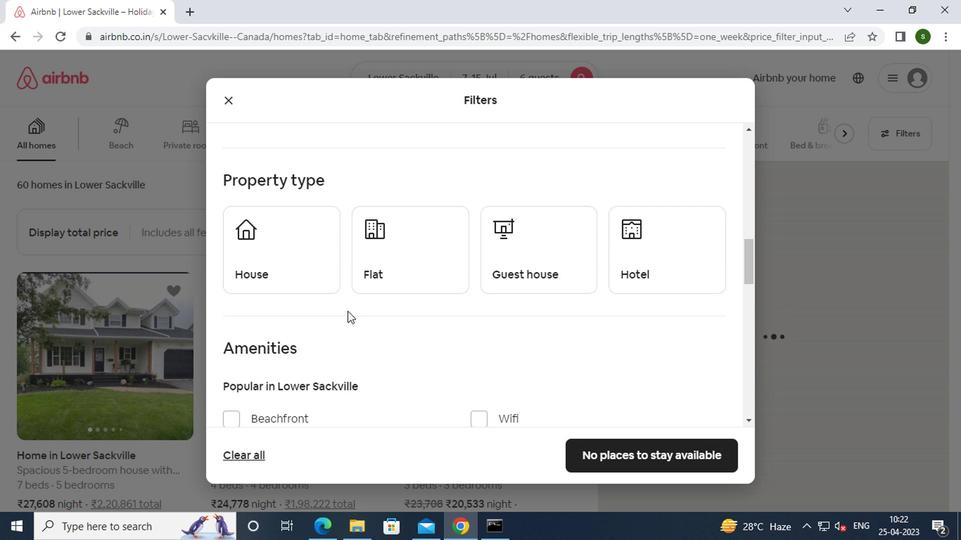 
Action: Mouse pressed left at (300, 271)
Screenshot: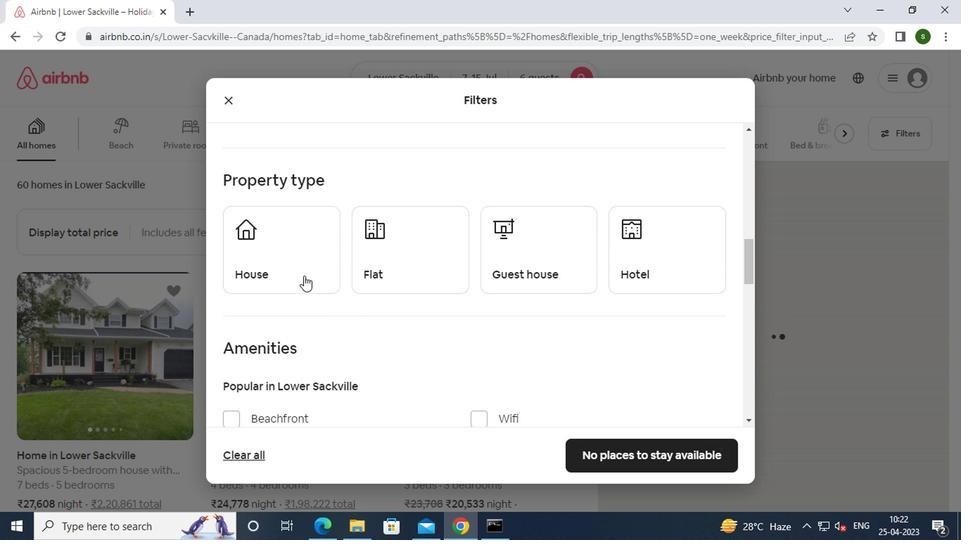 
Action: Mouse moved to (393, 271)
Screenshot: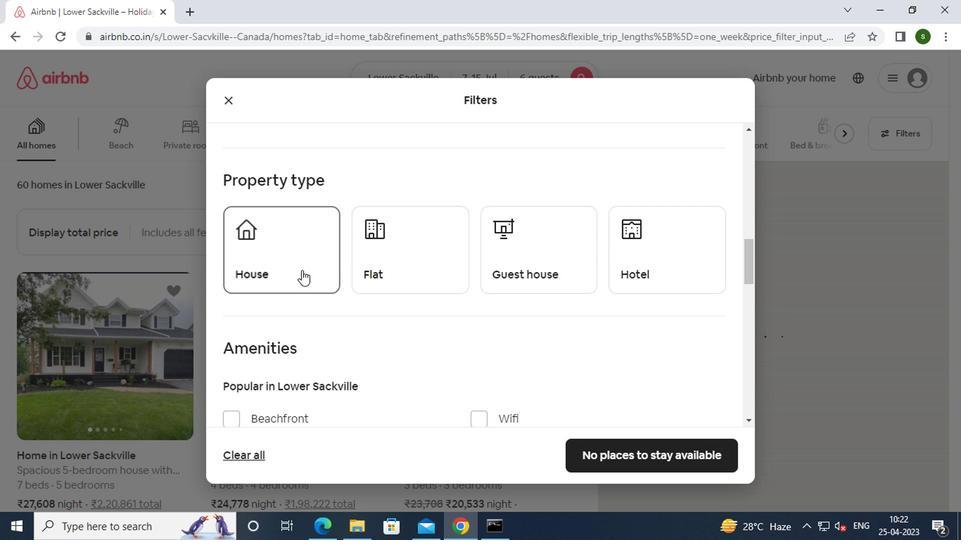 
Action: Mouse pressed left at (393, 271)
Screenshot: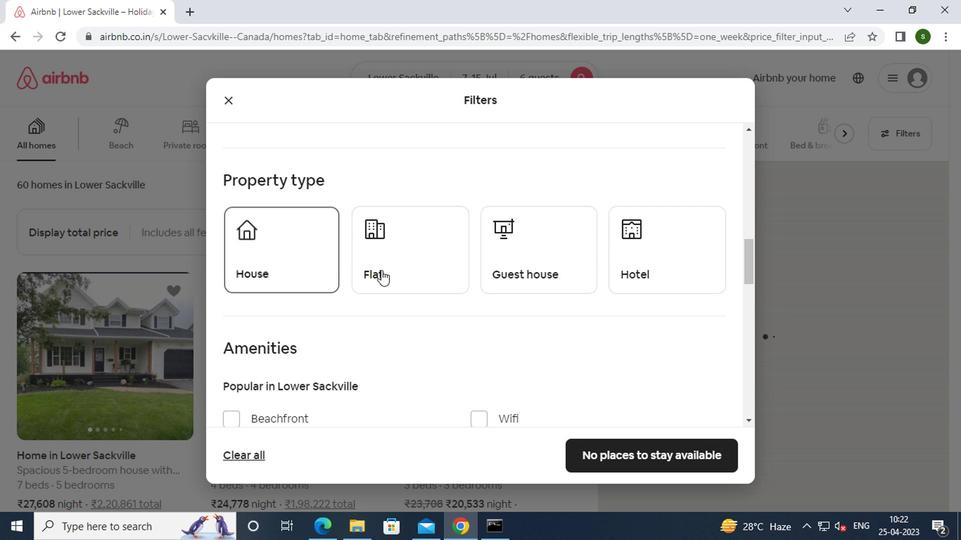 
Action: Mouse moved to (548, 261)
Screenshot: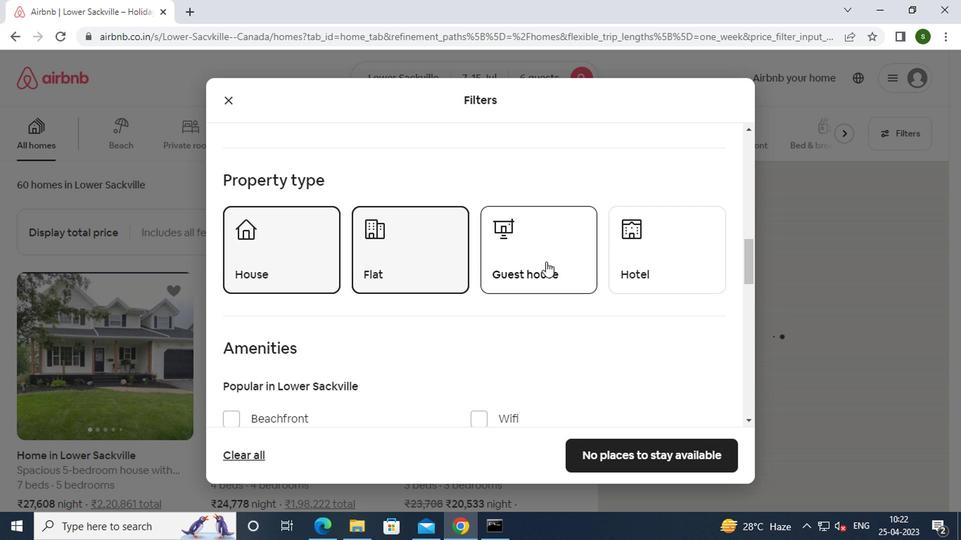 
Action: Mouse pressed left at (548, 261)
Screenshot: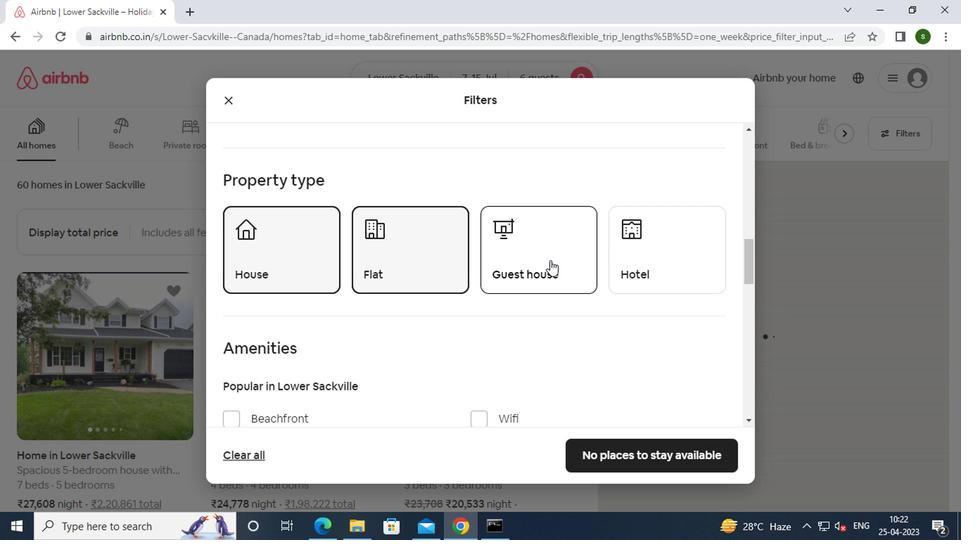 
Action: Mouse scrolled (548, 261) with delta (0, 0)
Screenshot: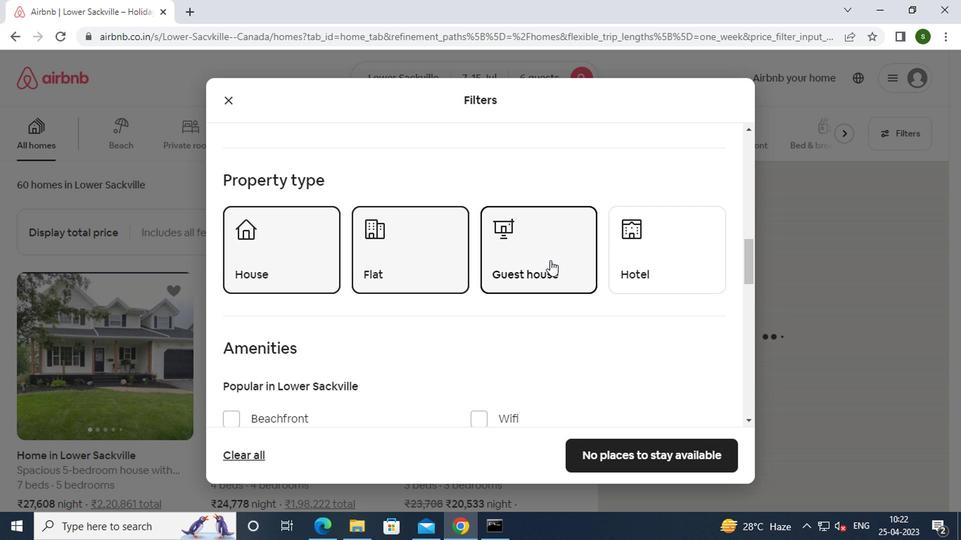 
Action: Mouse scrolled (548, 261) with delta (0, 0)
Screenshot: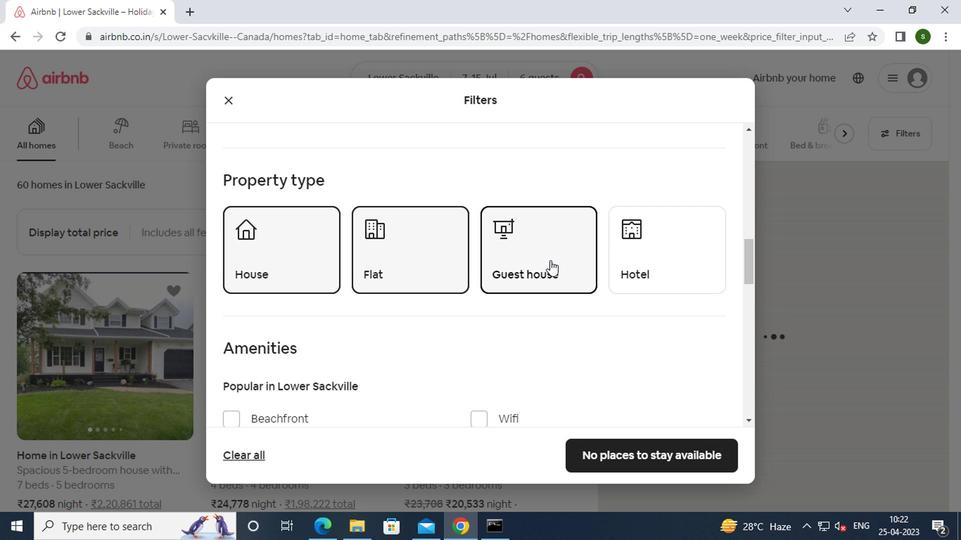 
Action: Mouse scrolled (548, 261) with delta (0, 0)
Screenshot: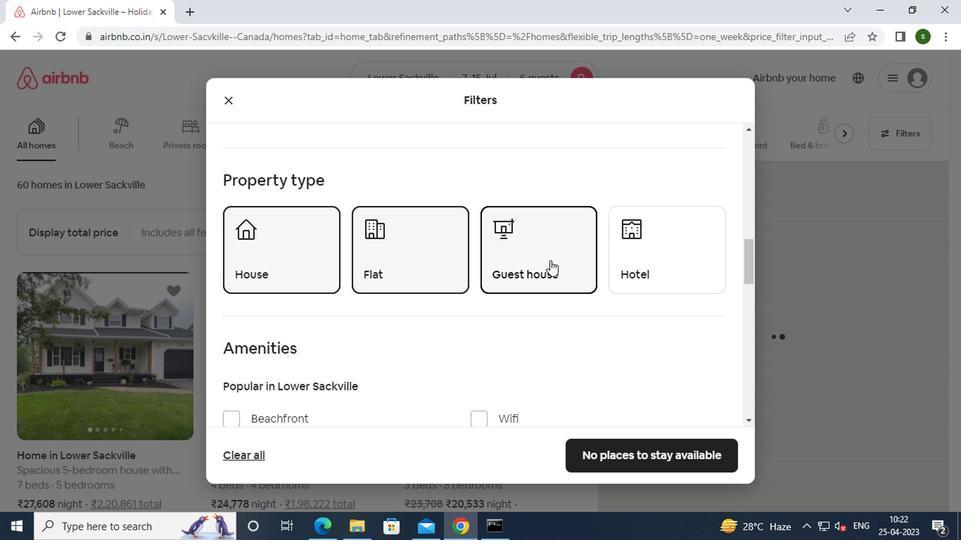 
Action: Mouse scrolled (548, 261) with delta (0, 0)
Screenshot: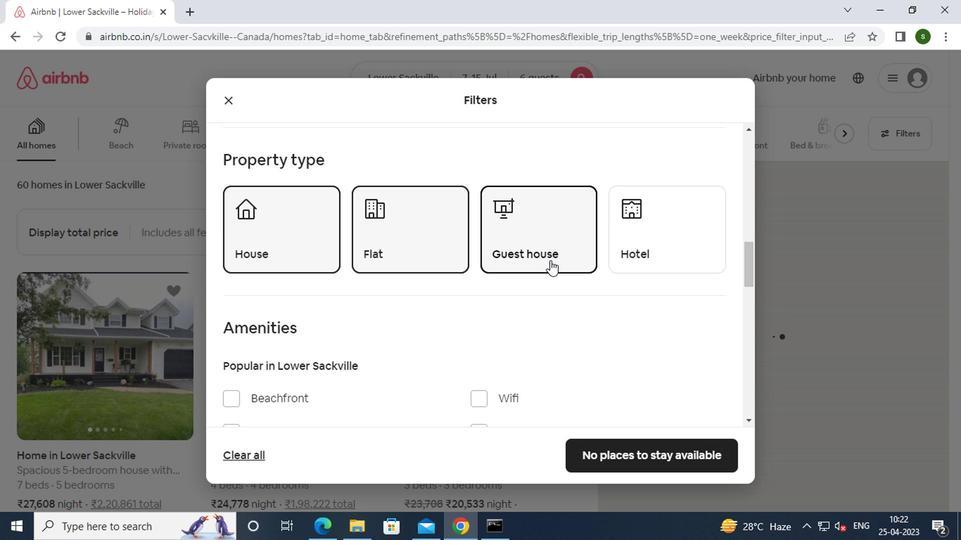 
Action: Mouse scrolled (548, 261) with delta (0, 0)
Screenshot: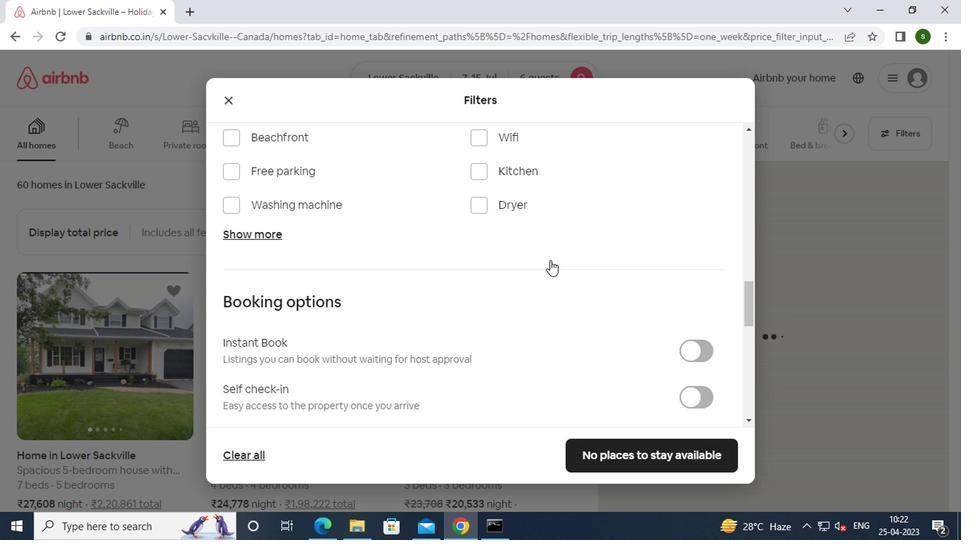 
Action: Mouse scrolled (548, 261) with delta (0, 0)
Screenshot: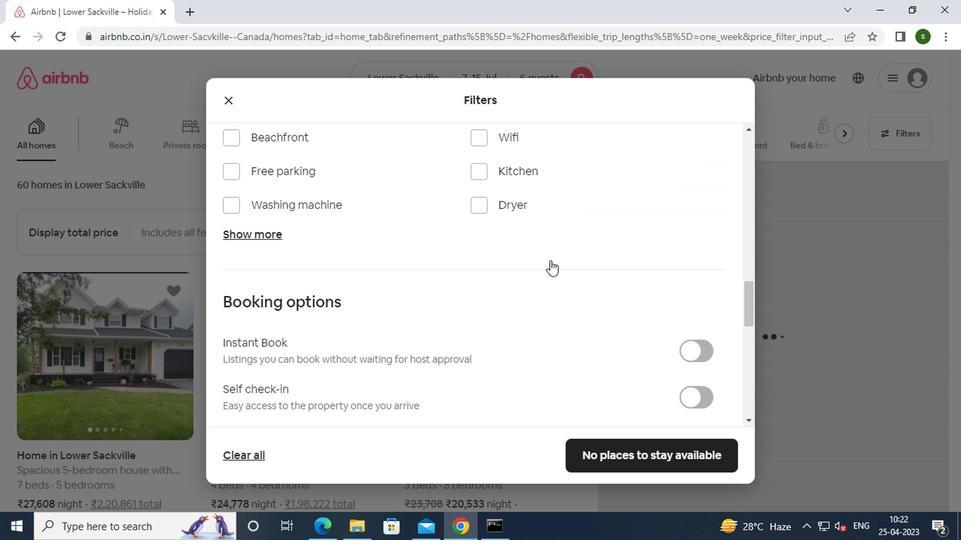 
Action: Mouse moved to (682, 256)
Screenshot: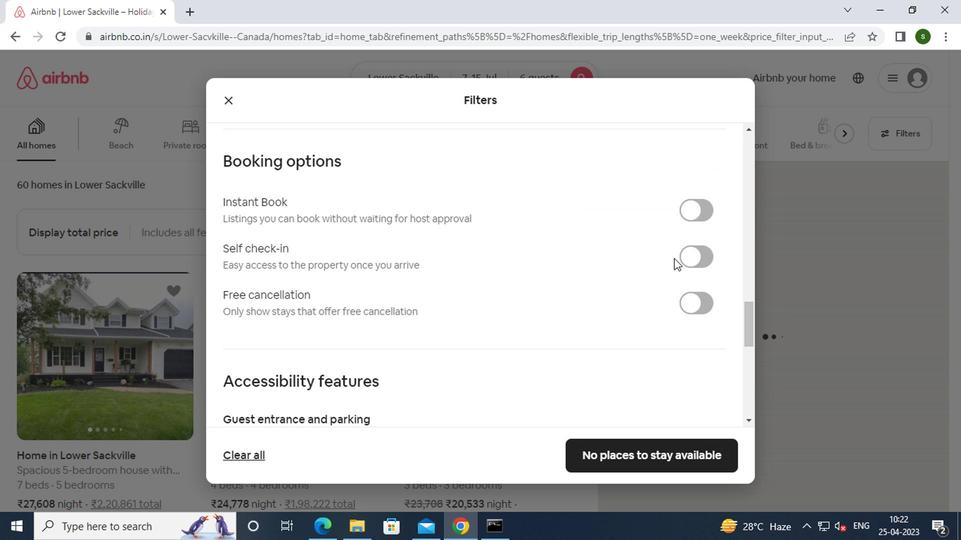 
Action: Mouse pressed left at (682, 256)
Screenshot: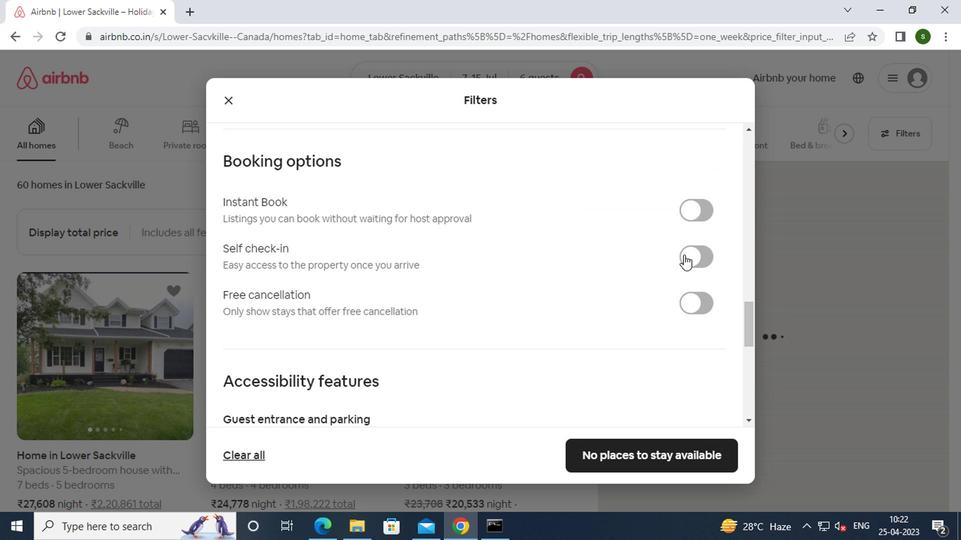 
Action: Mouse moved to (562, 275)
Screenshot: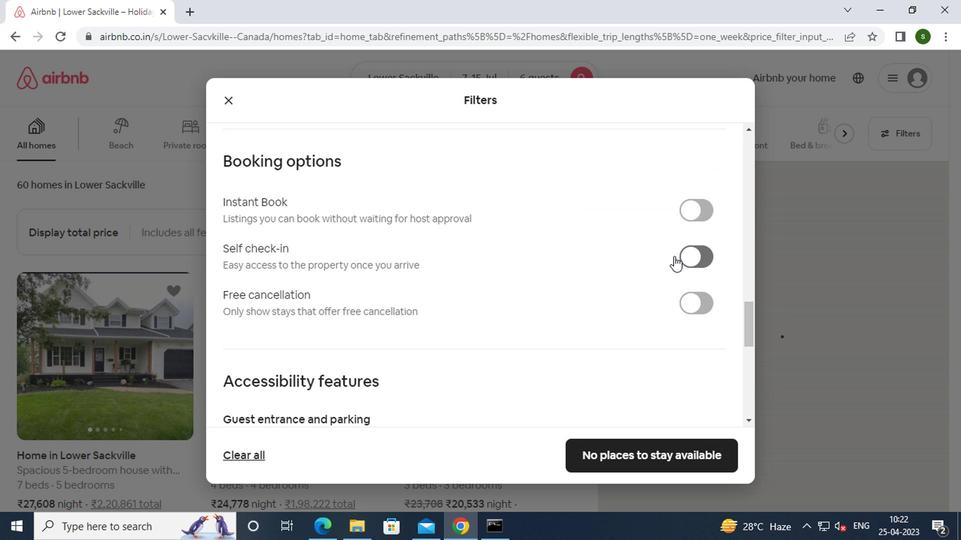 
Action: Mouse scrolled (562, 274) with delta (0, 0)
Screenshot: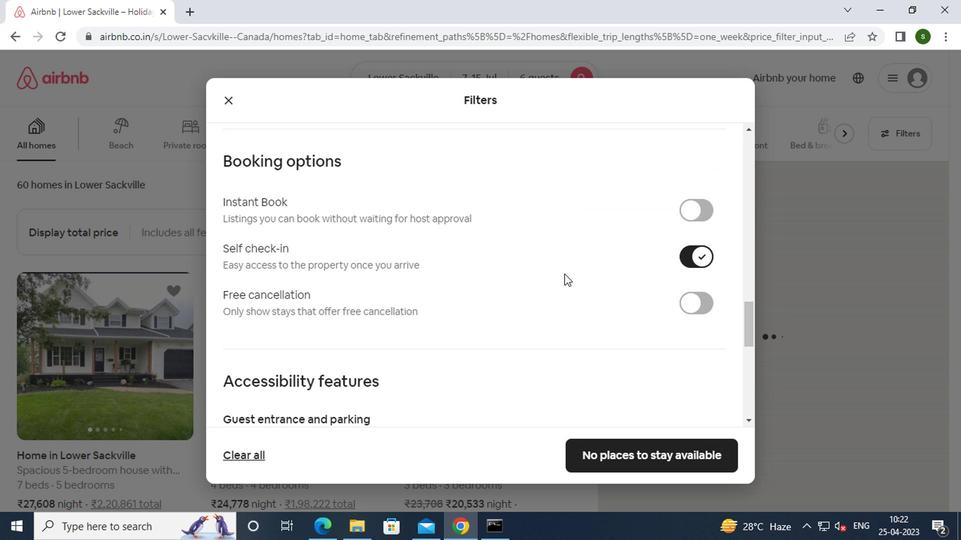 
Action: Mouse scrolled (562, 274) with delta (0, 0)
Screenshot: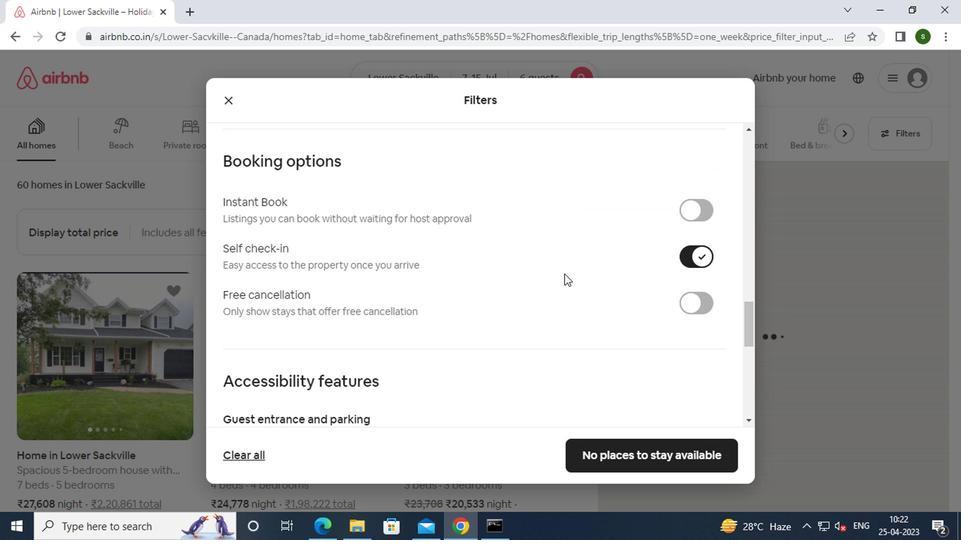 
Action: Mouse scrolled (562, 274) with delta (0, 0)
Screenshot: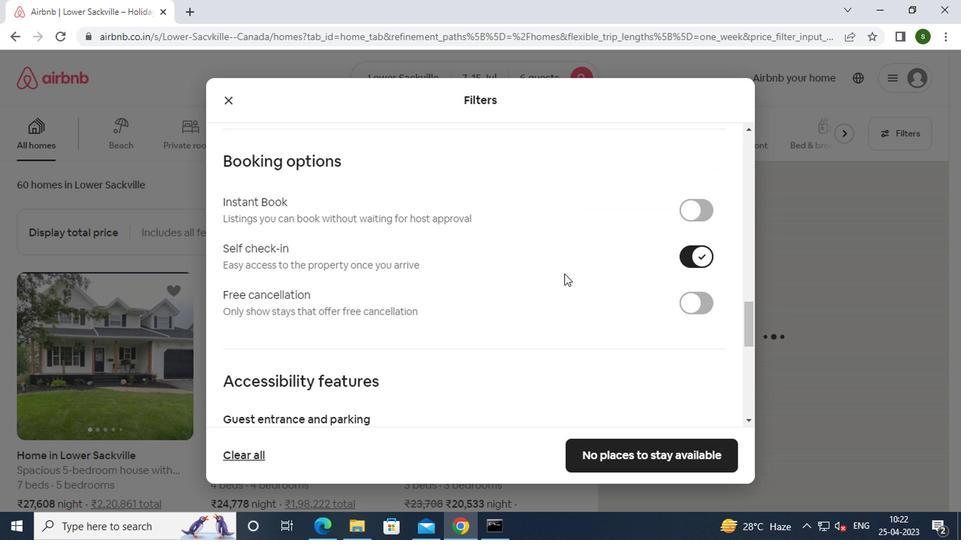 
Action: Mouse scrolled (562, 274) with delta (0, 0)
Screenshot: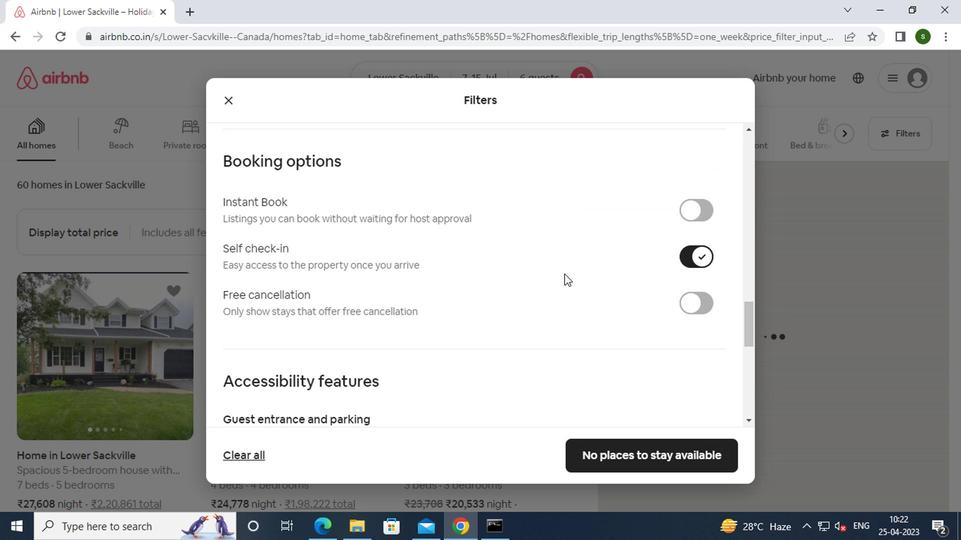 
Action: Mouse scrolled (562, 274) with delta (0, 0)
Screenshot: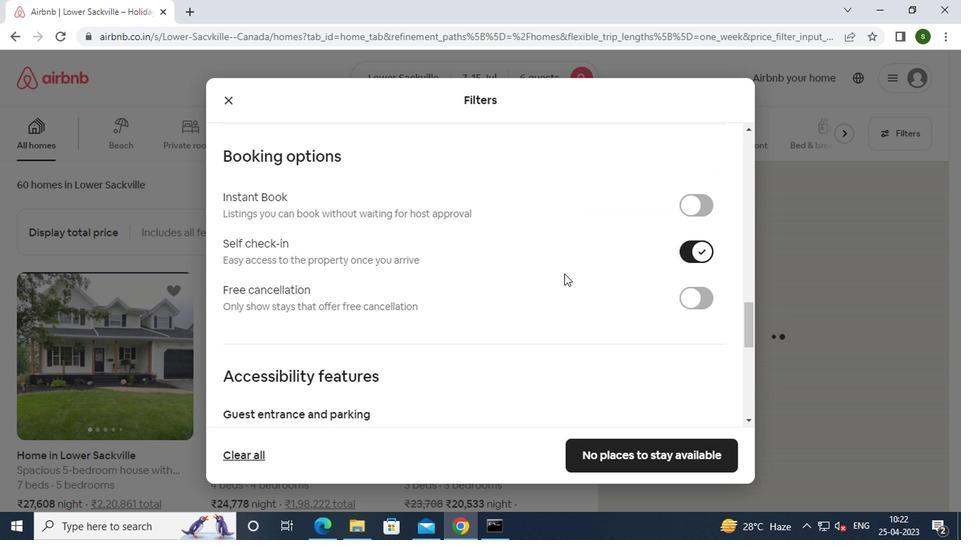 
Action: Mouse scrolled (562, 274) with delta (0, 0)
Screenshot: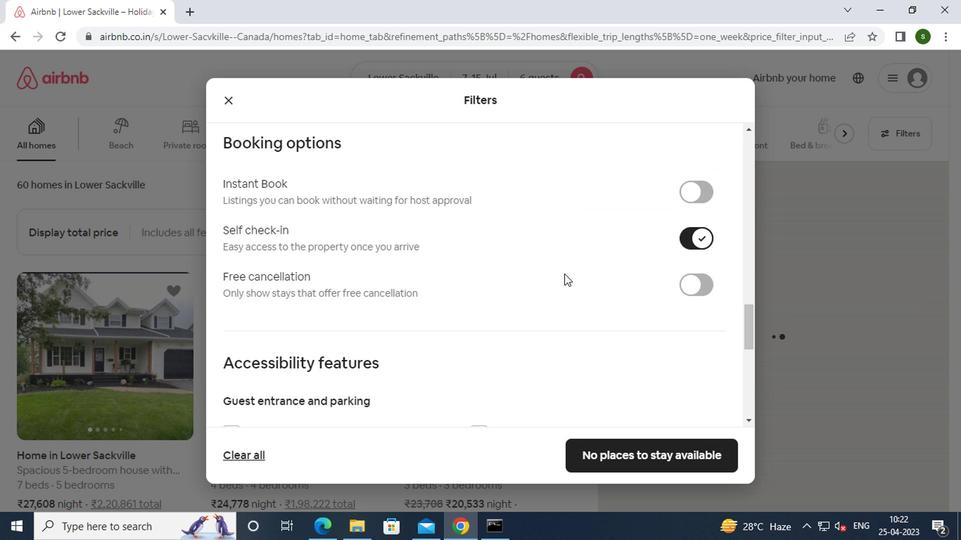 
Action: Mouse scrolled (562, 274) with delta (0, 0)
Screenshot: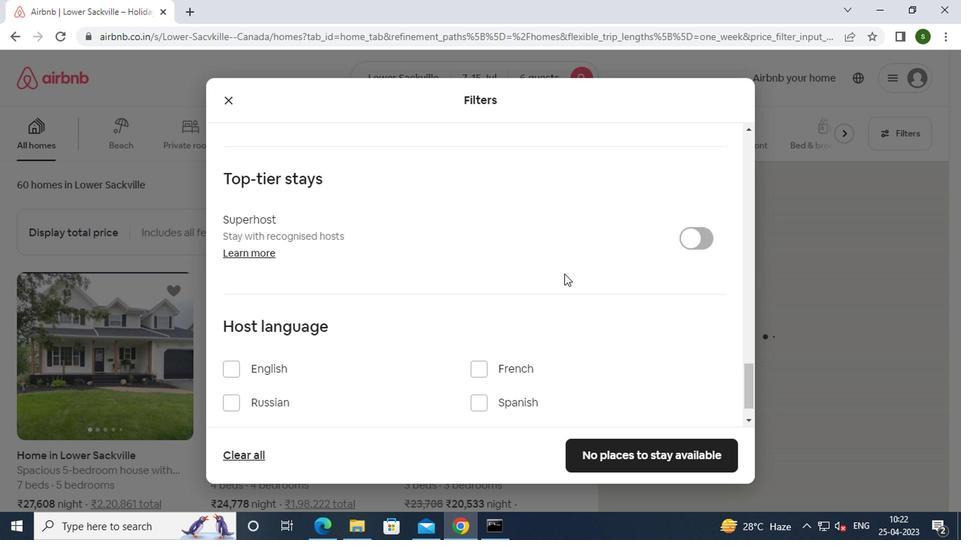 
Action: Mouse scrolled (562, 274) with delta (0, 0)
Screenshot: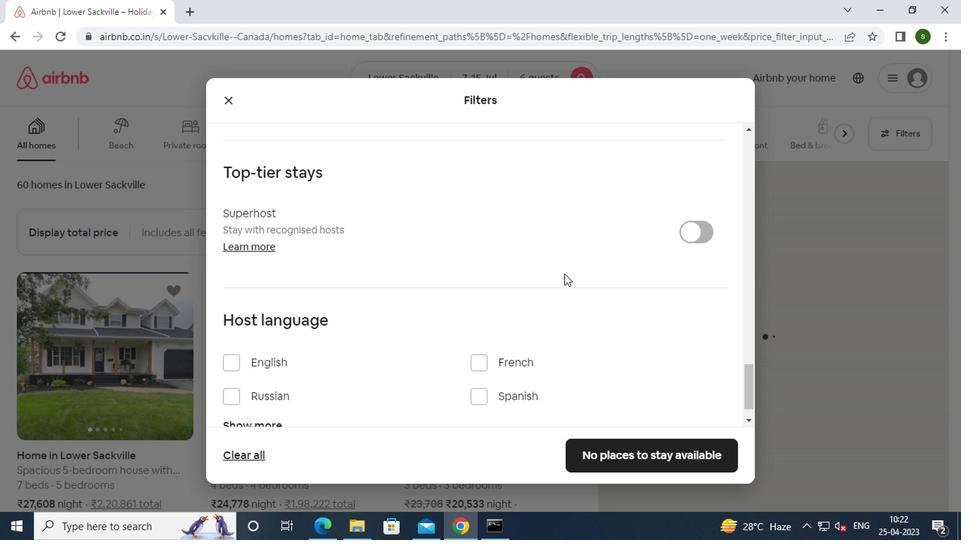 
Action: Mouse scrolled (562, 274) with delta (0, 0)
Screenshot: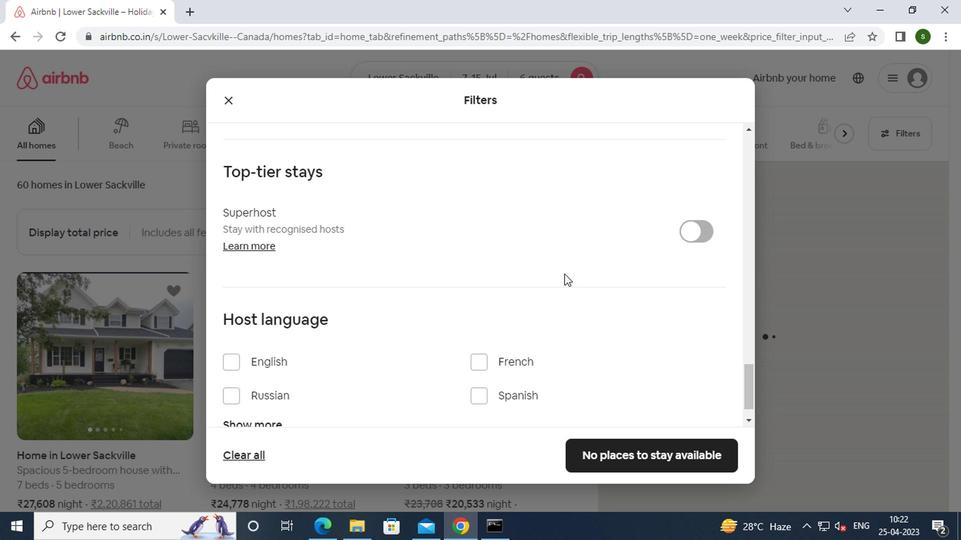 
Action: Mouse scrolled (562, 274) with delta (0, 0)
Screenshot: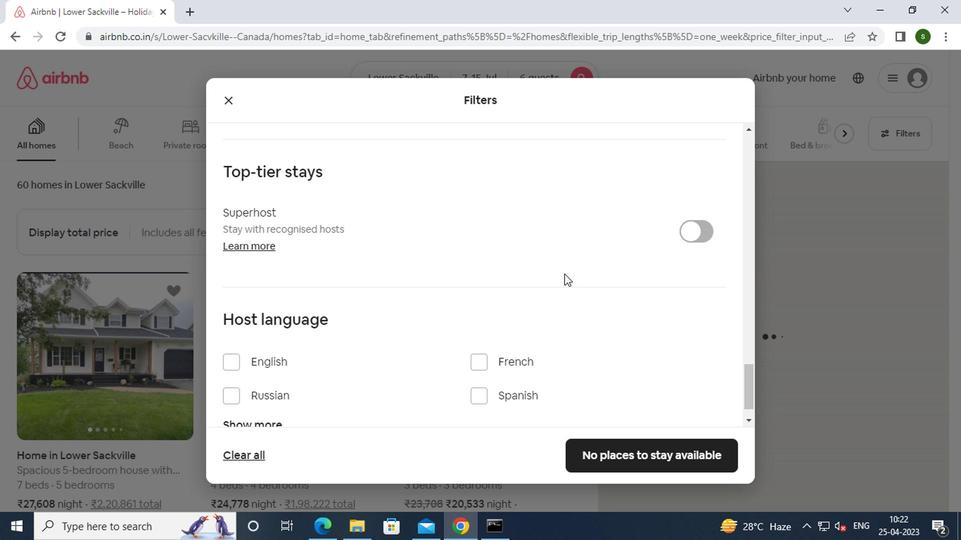 
Action: Mouse moved to (265, 327)
Screenshot: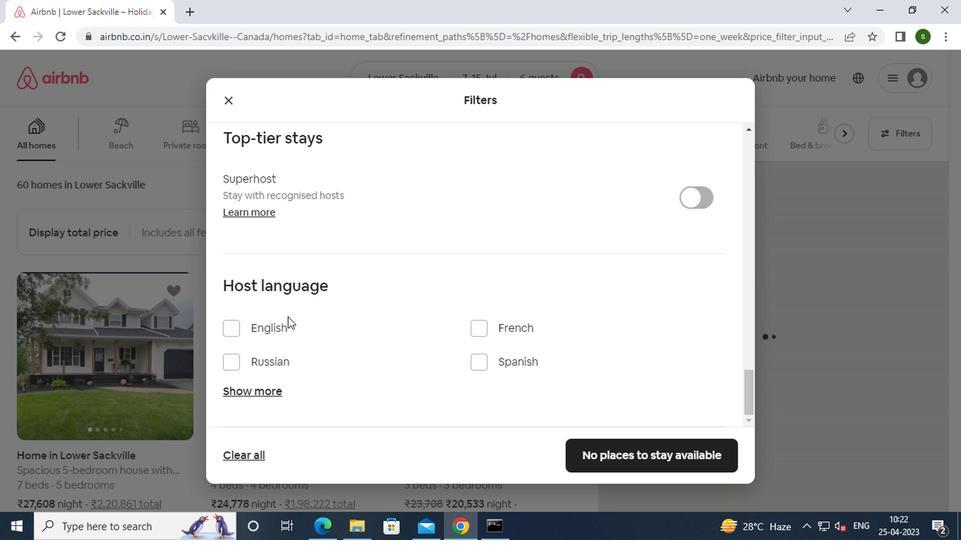 
Action: Mouse pressed left at (265, 327)
Screenshot: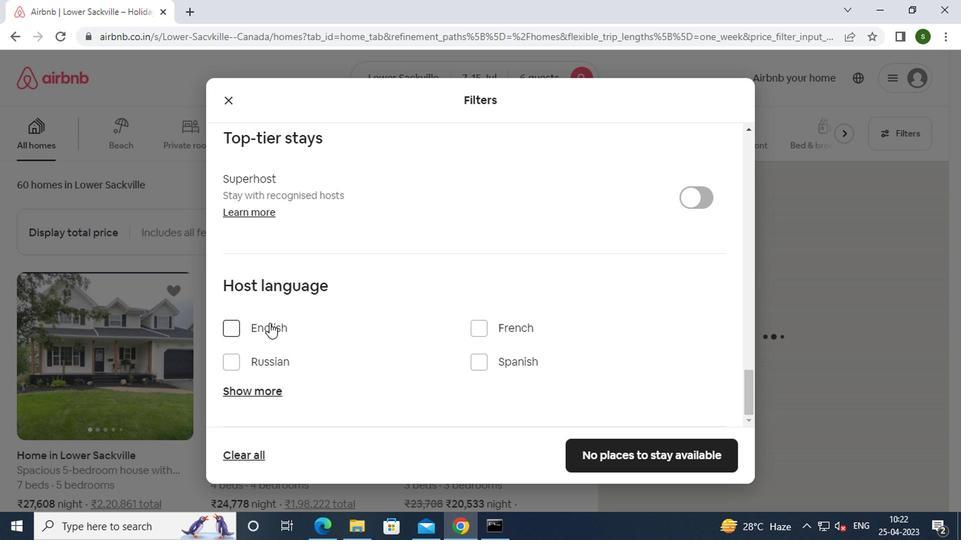 
Action: Mouse moved to (608, 455)
Screenshot: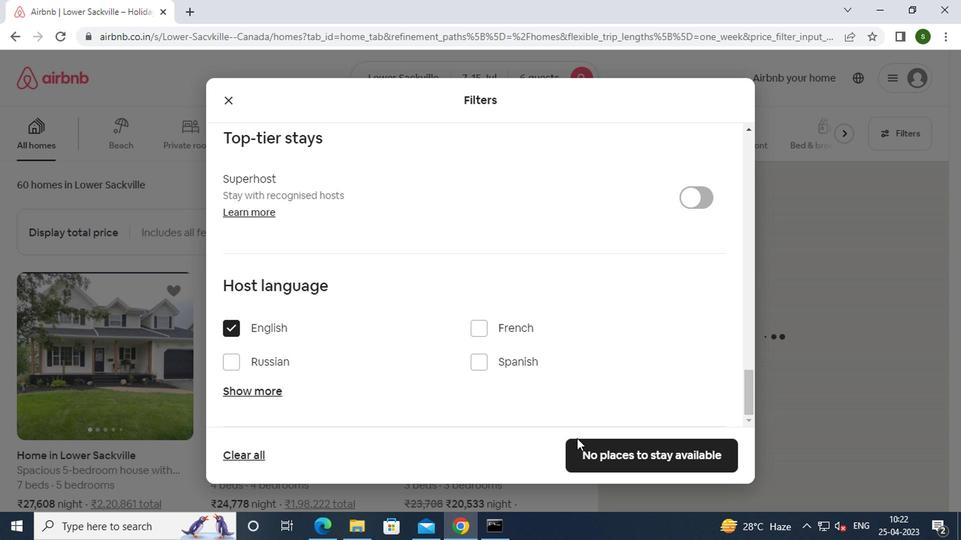 
Action: Mouse pressed left at (608, 455)
Screenshot: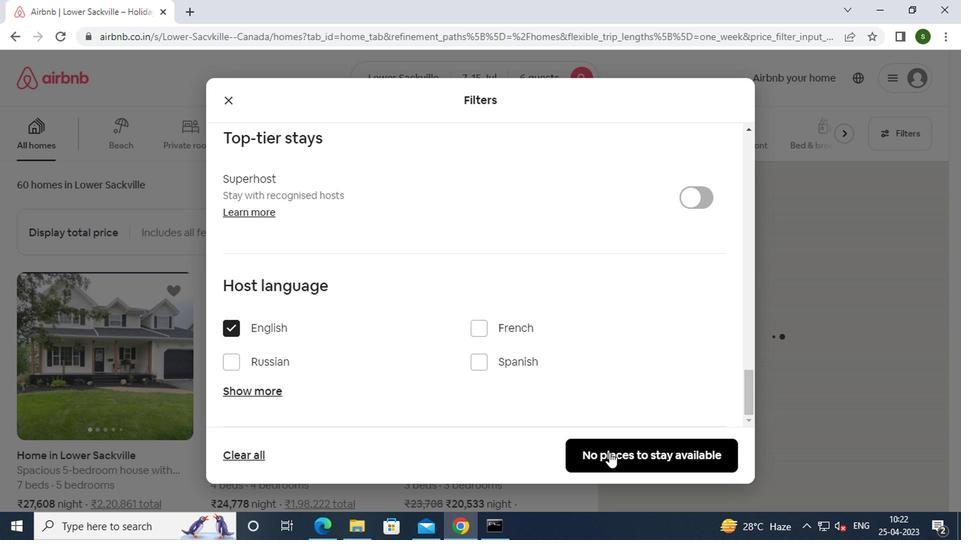 
Action: Mouse moved to (507, 175)
Screenshot: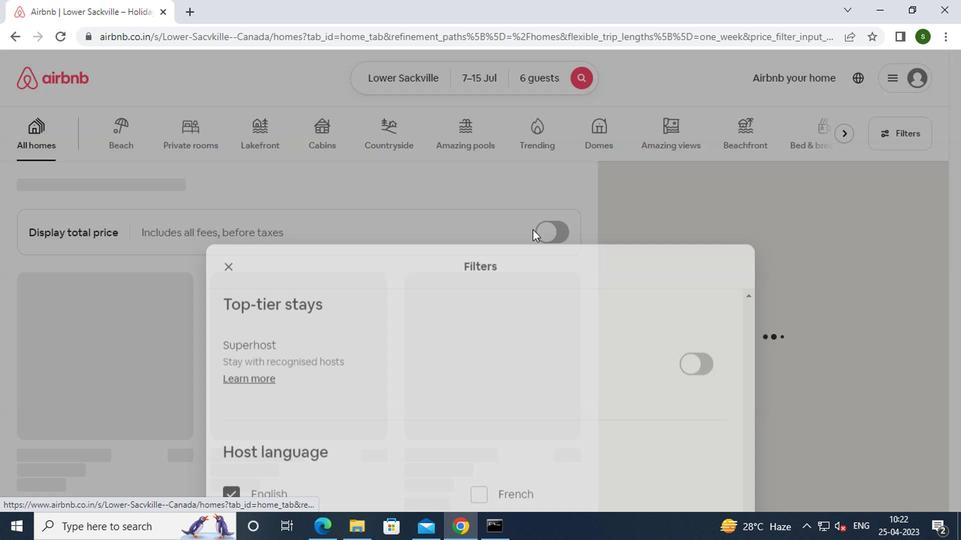 
